 Task: In the Contact  Avery.Robinson@revlon.com, Create email and send with subject: 'We're Thrilled to Welcome You ', and with mail content 'Good Evening._x000D_
Elevate your business to new heights. Our innovative solution is tailored to meet the unique needs of your industry, delivering exceptional results._x000D_
Thanks & Regards', attach the document: Terms_and_conditions.doc and insert image: visitingcard.jpg. Below Thanks & Regards, write Flickr and insert the URL: 'www.flickr.com'. Mark checkbox to create task to follow up : Tomorrow. Logged in from softage.1@softage.net
Action: Mouse moved to (92, 68)
Screenshot: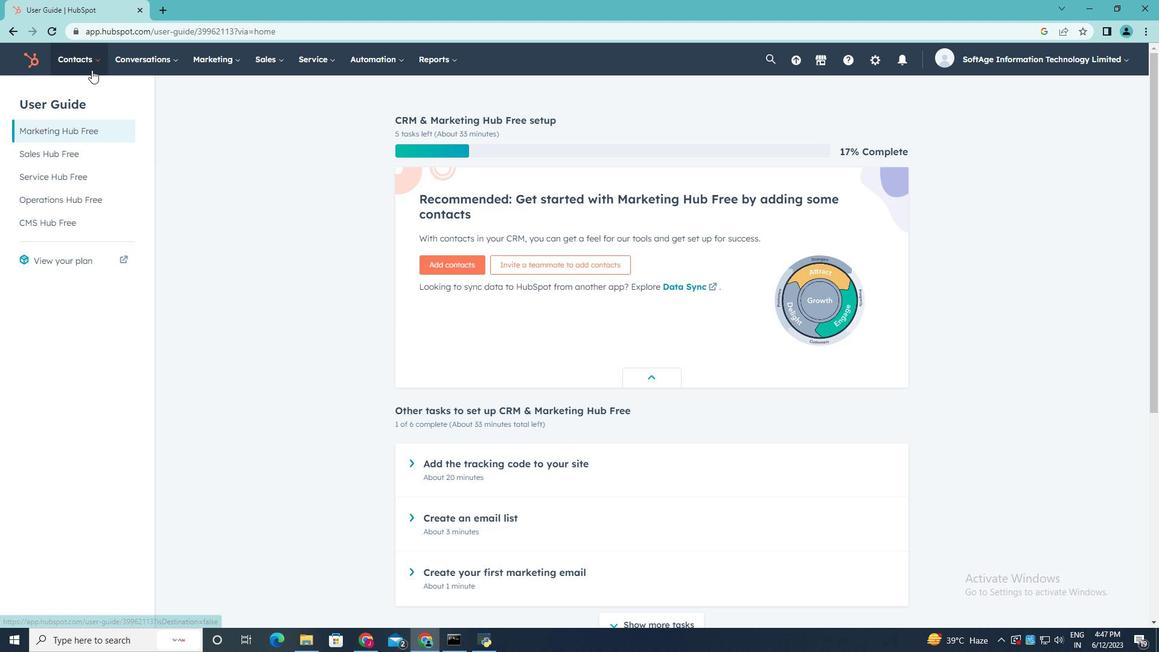 
Action: Mouse pressed left at (92, 68)
Screenshot: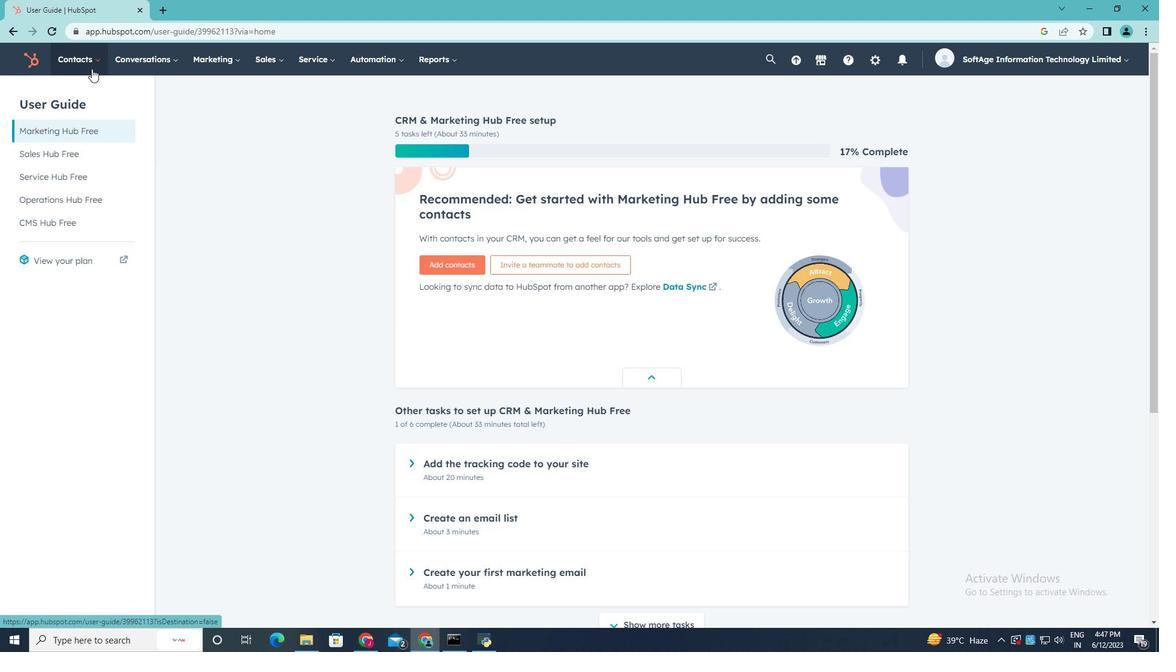 
Action: Mouse moved to (97, 90)
Screenshot: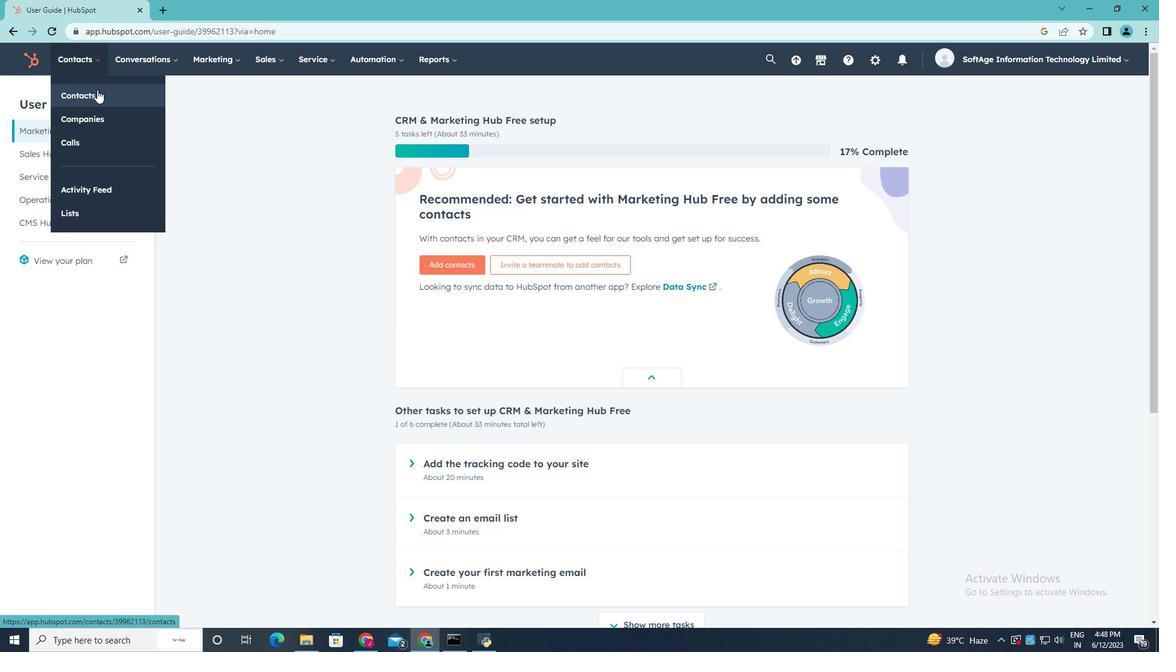 
Action: Mouse pressed left at (97, 90)
Screenshot: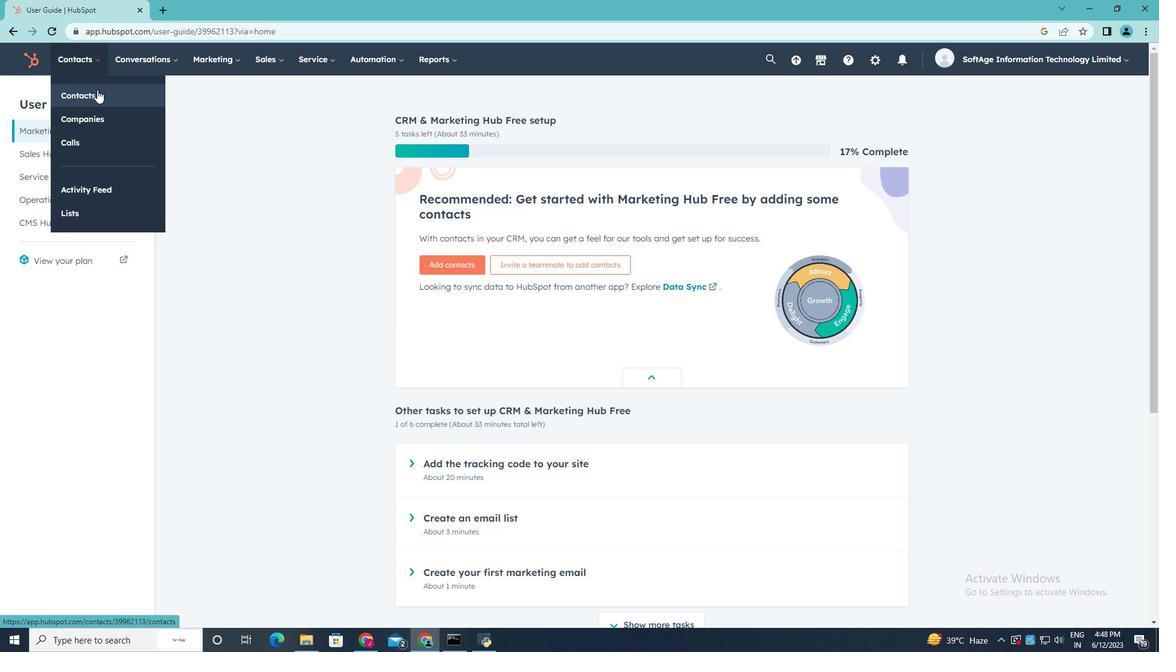 
Action: Mouse moved to (96, 196)
Screenshot: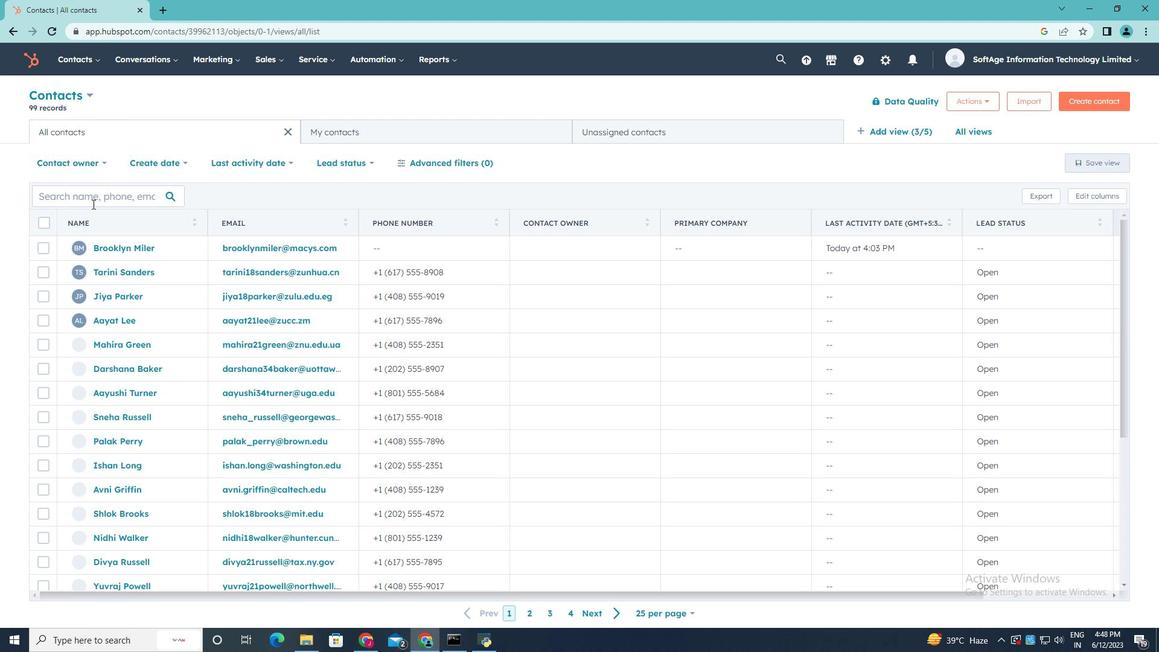 
Action: Mouse pressed left at (96, 196)
Screenshot: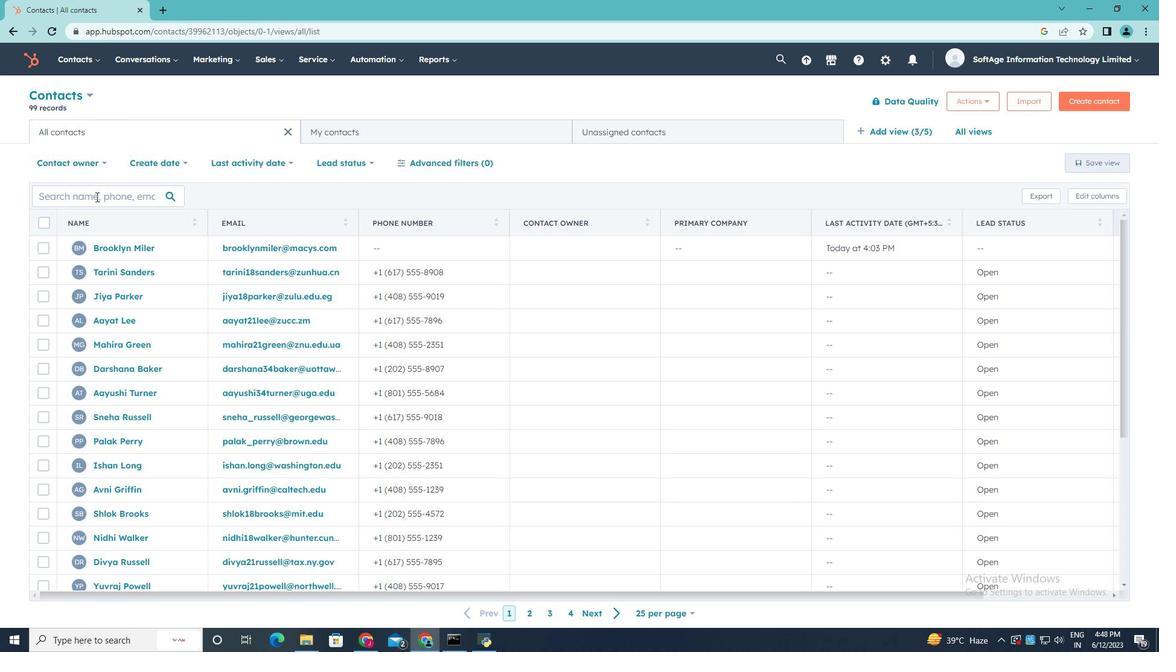 
Action: Key pressed <Key.shift>Avery.<Key.shift>Robinsoi<Key.backspace><Key.backspace>on<Key.shift>@revlon.com
Screenshot: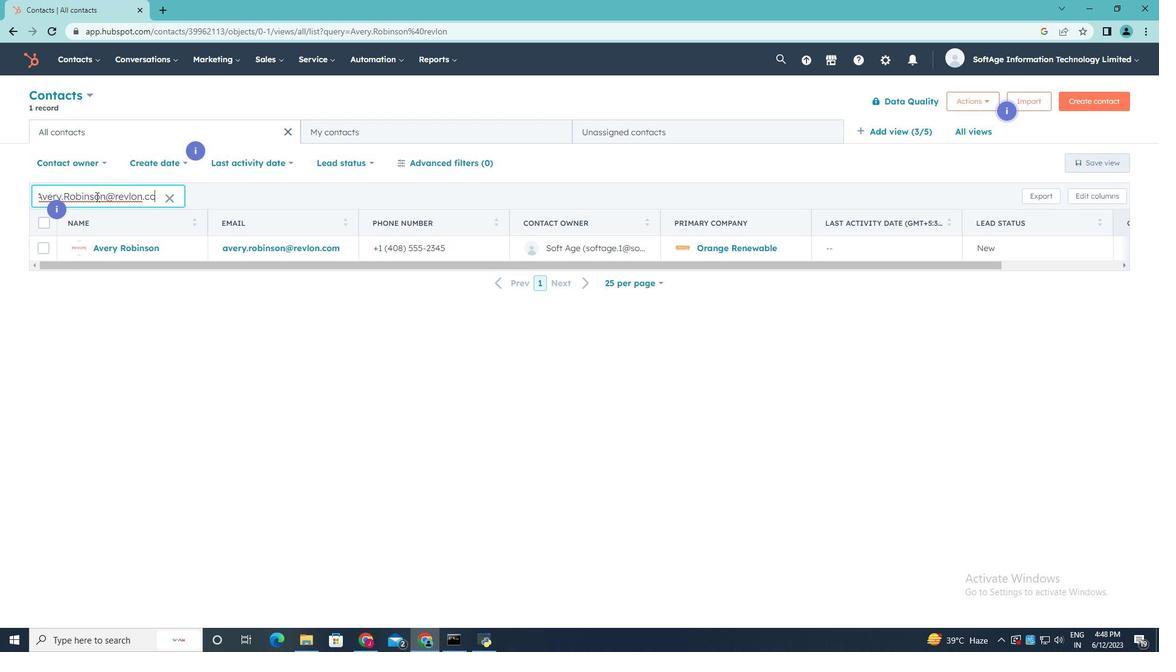 
Action: Mouse moved to (102, 251)
Screenshot: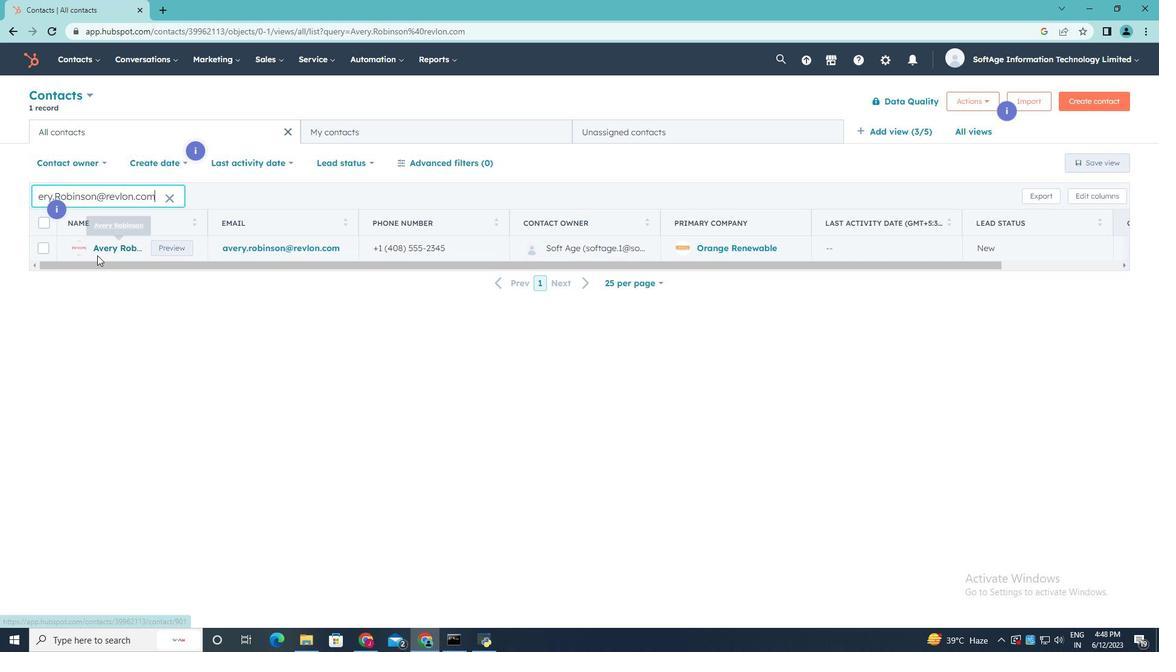 
Action: Mouse pressed left at (102, 251)
Screenshot: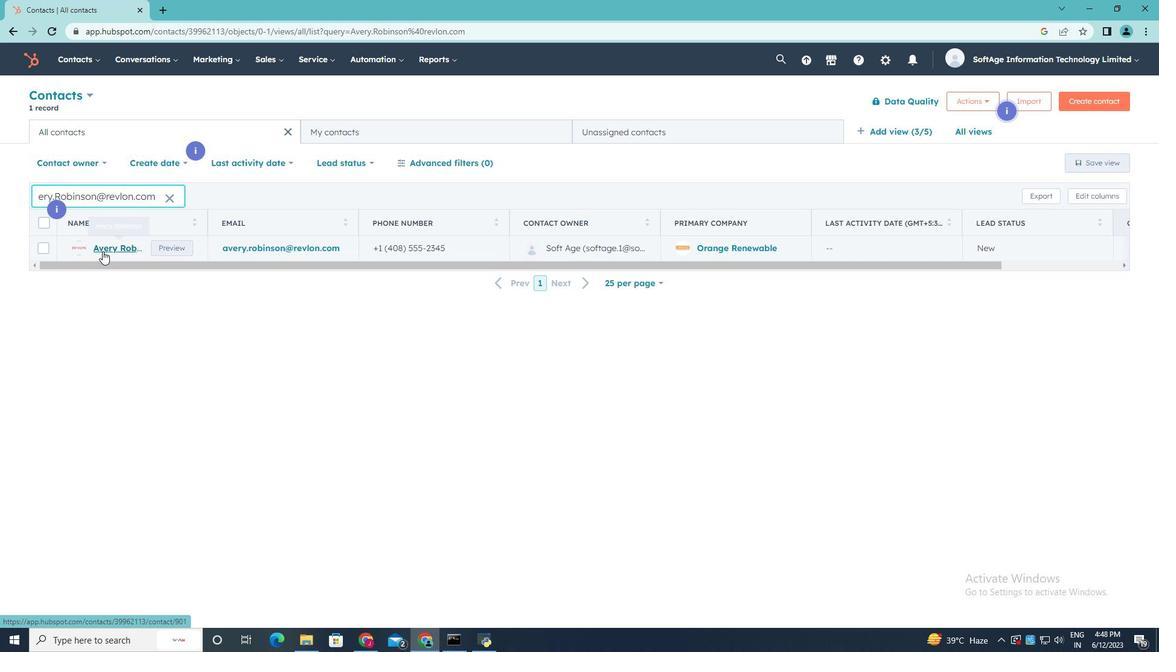 
Action: Mouse moved to (75, 203)
Screenshot: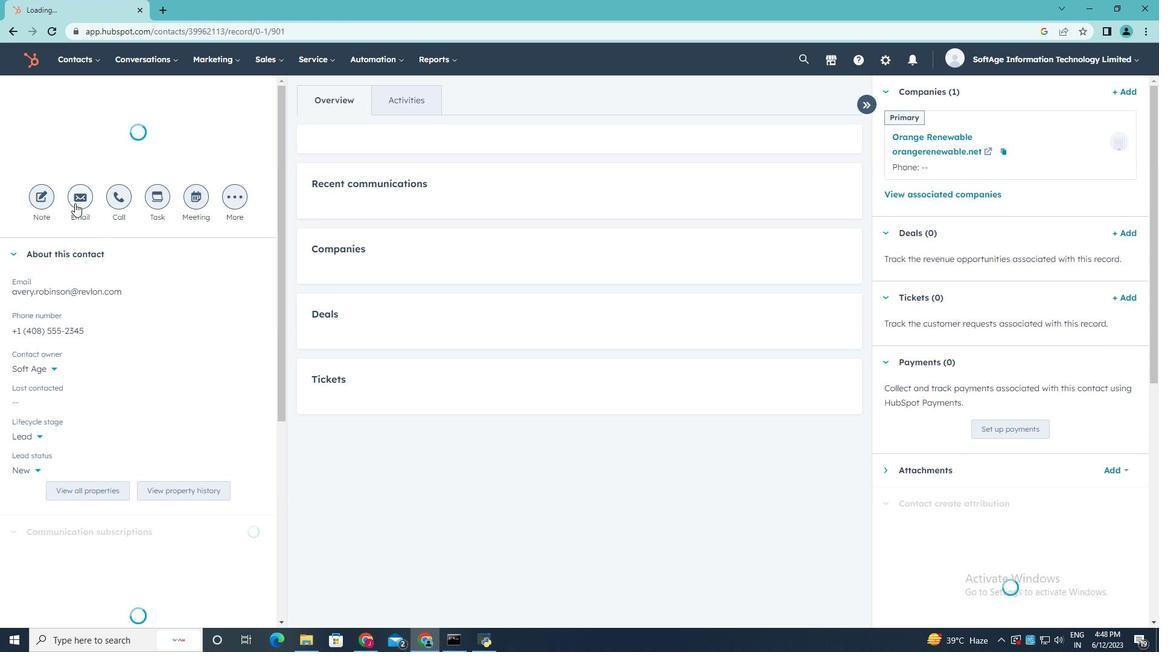 
Action: Mouse pressed left at (75, 203)
Screenshot: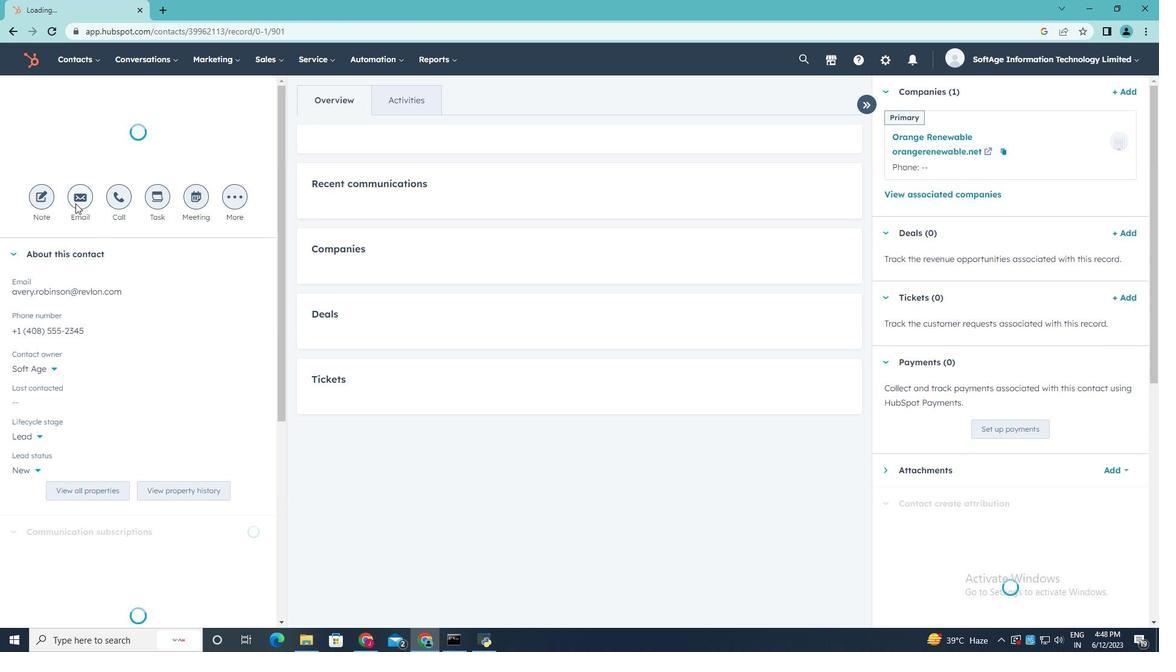 
Action: Key pressed <Key.shift><Key.shift><Key.shift><Key.shift><Key.shift><Key.shift><Key.shift><Key.shift><Key.shift><Key.shift><Key.shift><Key.shift><Key.shift><Key.shift><Key.shift><Key.shift><Key.shift><Key.shift><Key.shift><Key.shift><Key.shift><Key.shift><Key.shift><Key.shift><Key.shift><Key.shift><Key.shift><Key.shift><Key.shift><Key.shift><Key.shift><Key.shift><Key.shift><Key.shift><Key.shift><Key.shift><Key.shift>We're<Key.space><Key.shift>Thrilled<Key.space><Key.shift>to<Key.space><Key.shift>Welcome<Key.space><Key.shift>You
Screenshot: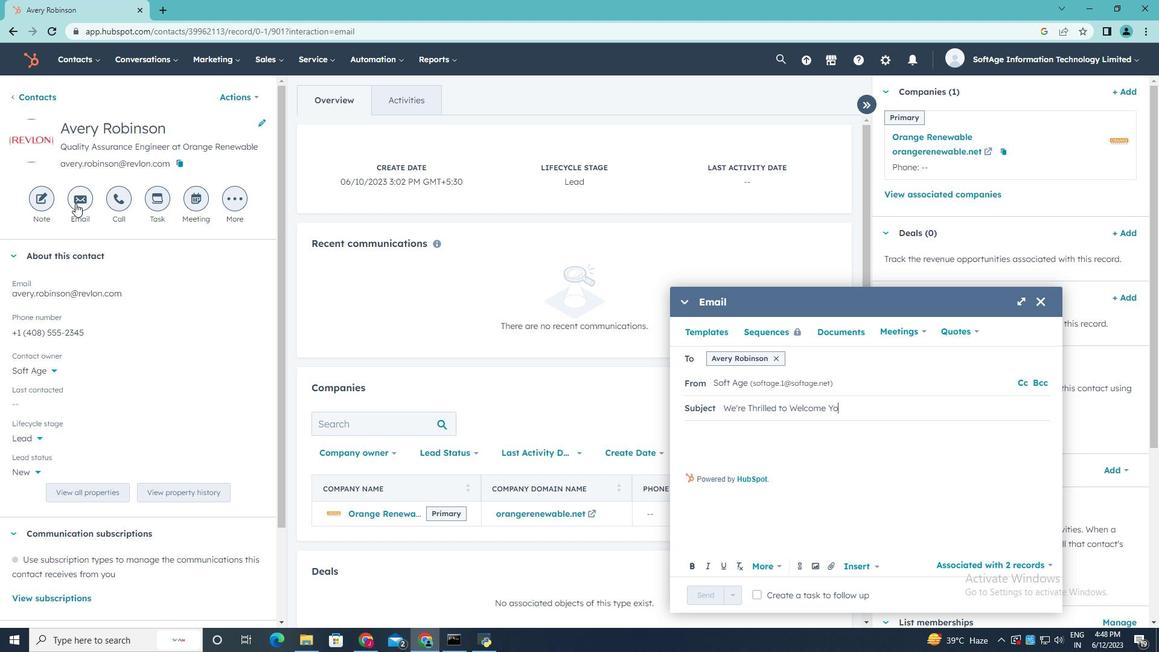 
Action: Mouse moved to (696, 431)
Screenshot: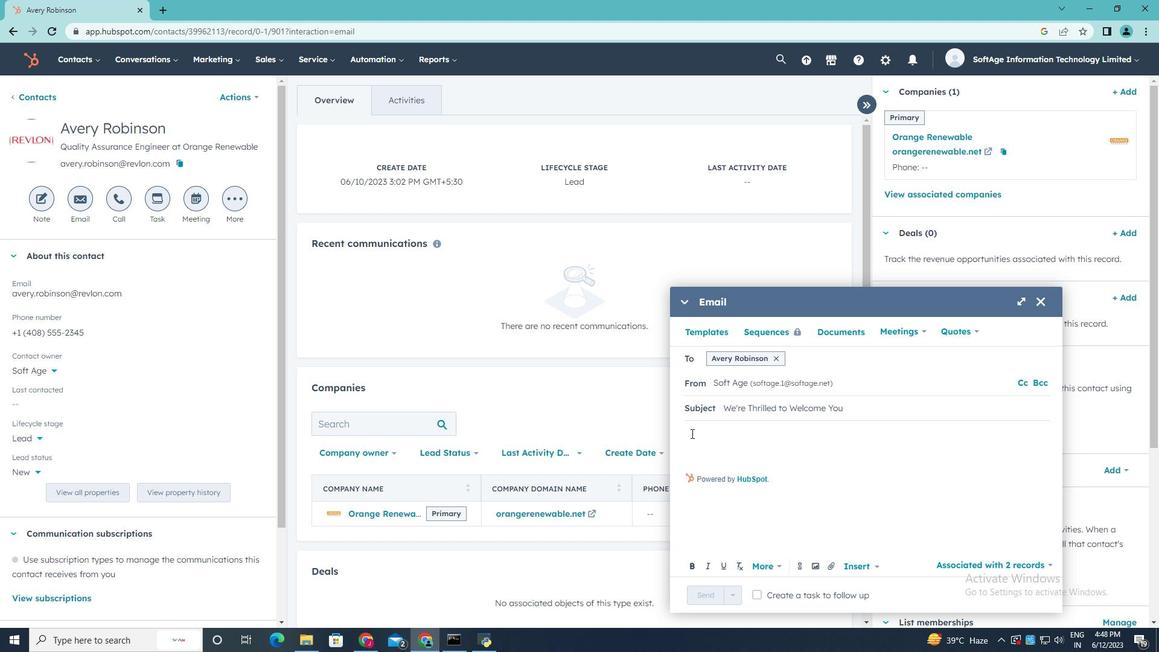 
Action: Mouse pressed left at (696, 431)
Screenshot: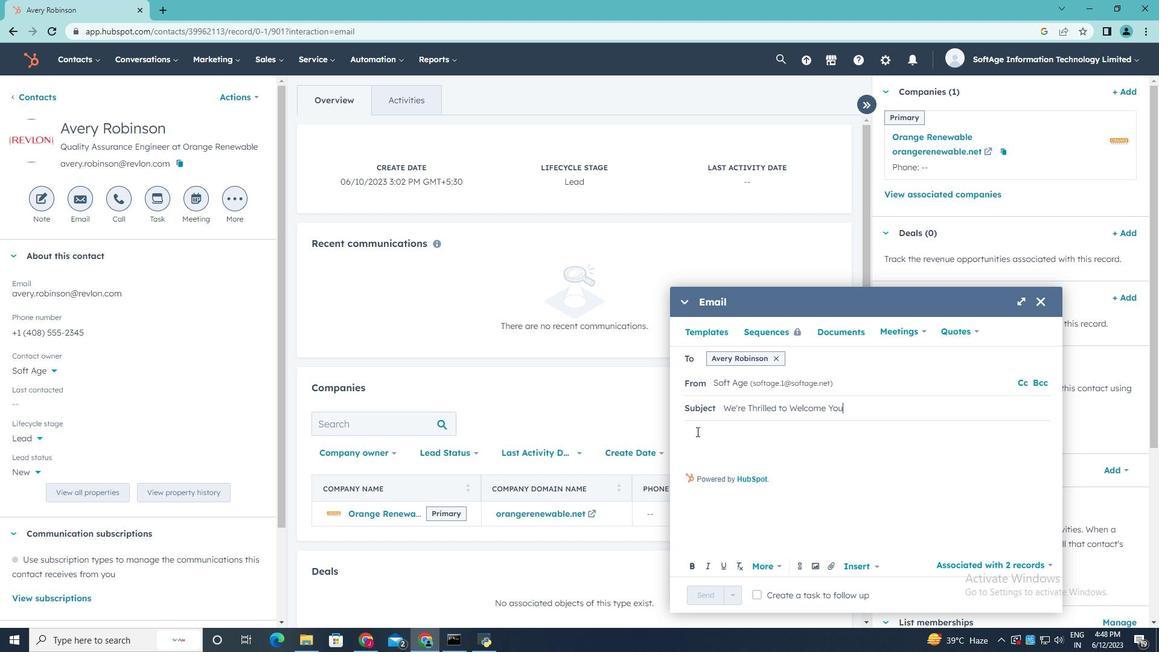 
Action: Mouse moved to (692, 435)
Screenshot: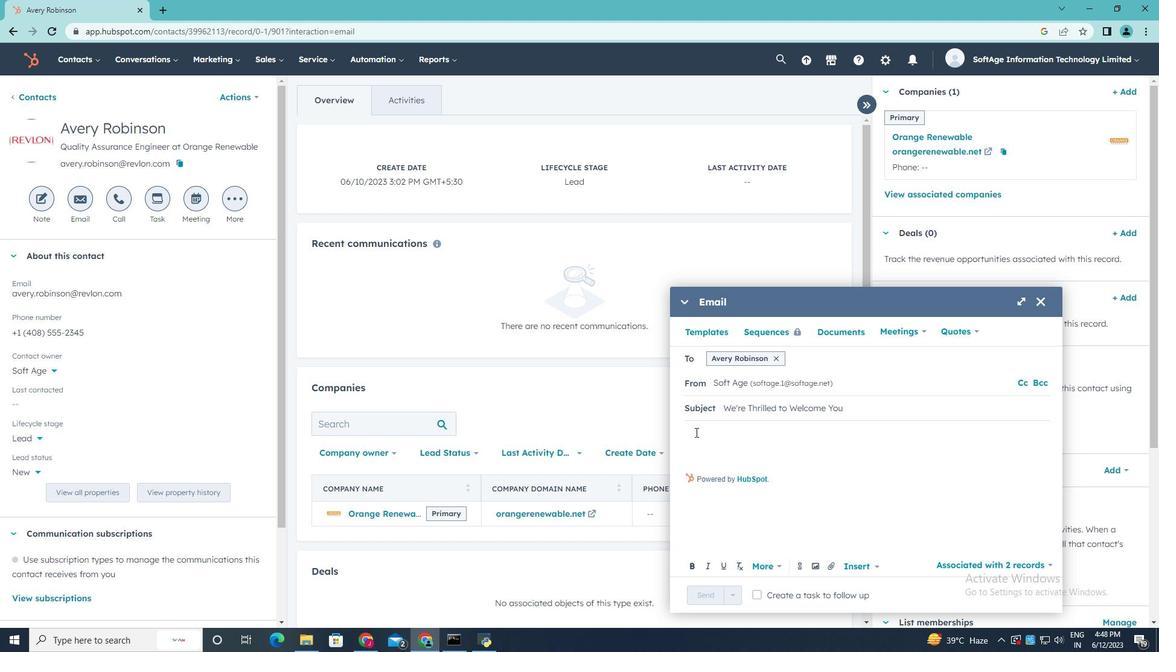 
Action: Key pressed <Key.shift>F<Key.backspace>Good<Key.space><Key.shift>Evening,<Key.backspace>.
Screenshot: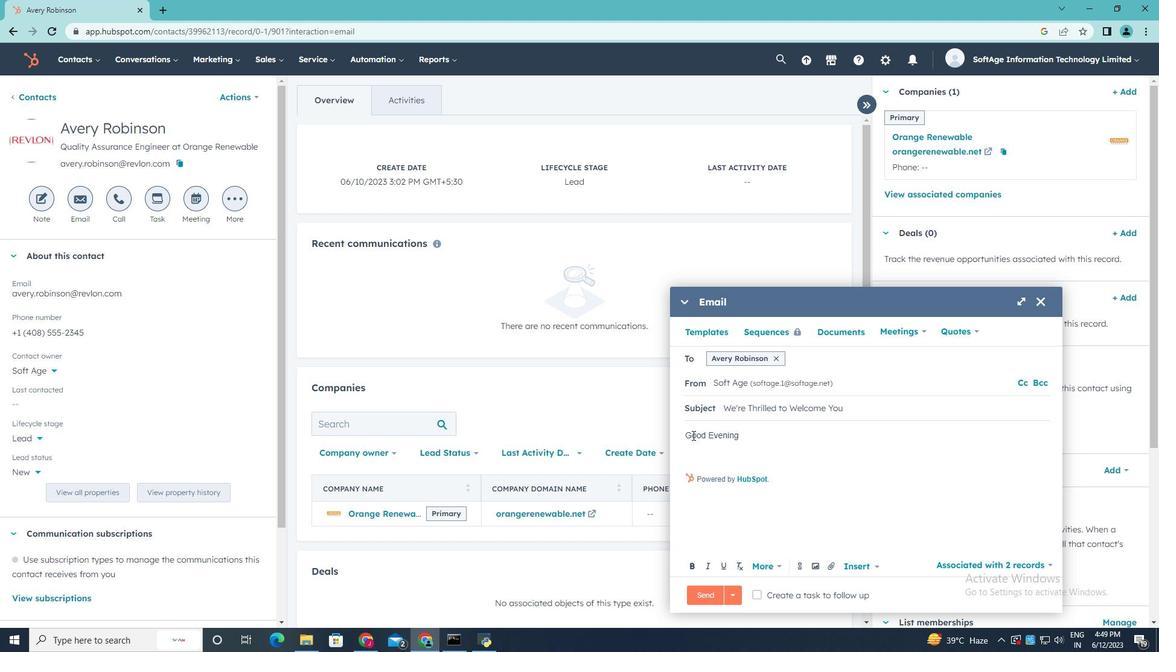 
Action: Mouse moved to (690, 451)
Screenshot: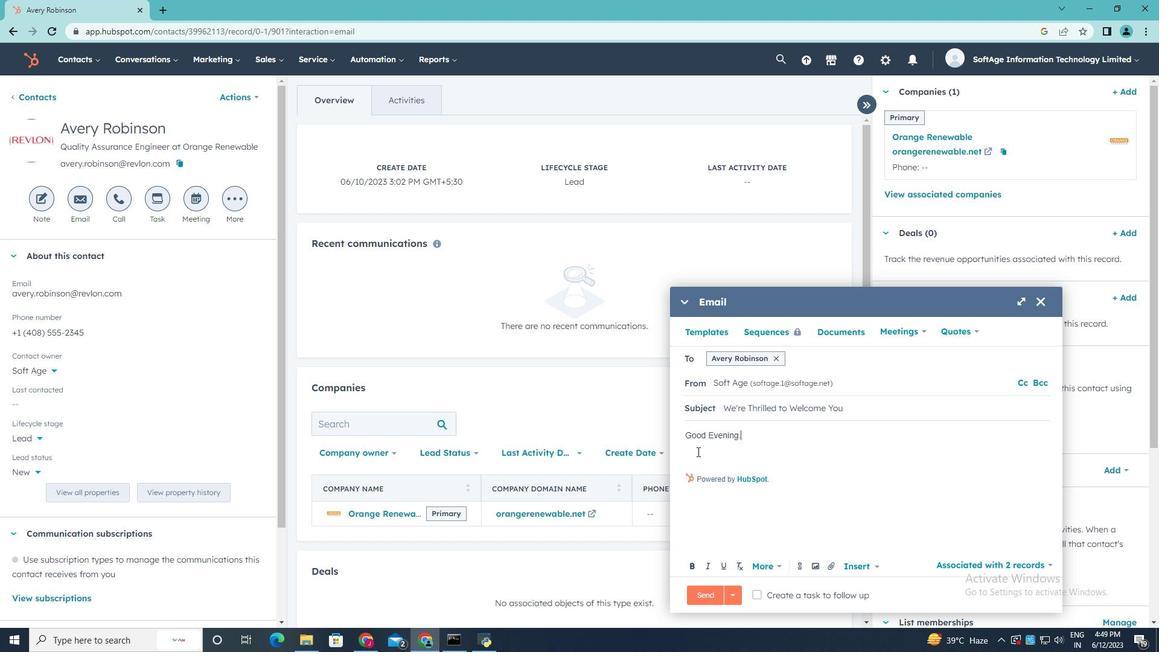 
Action: Mouse pressed left at (690, 451)
Screenshot: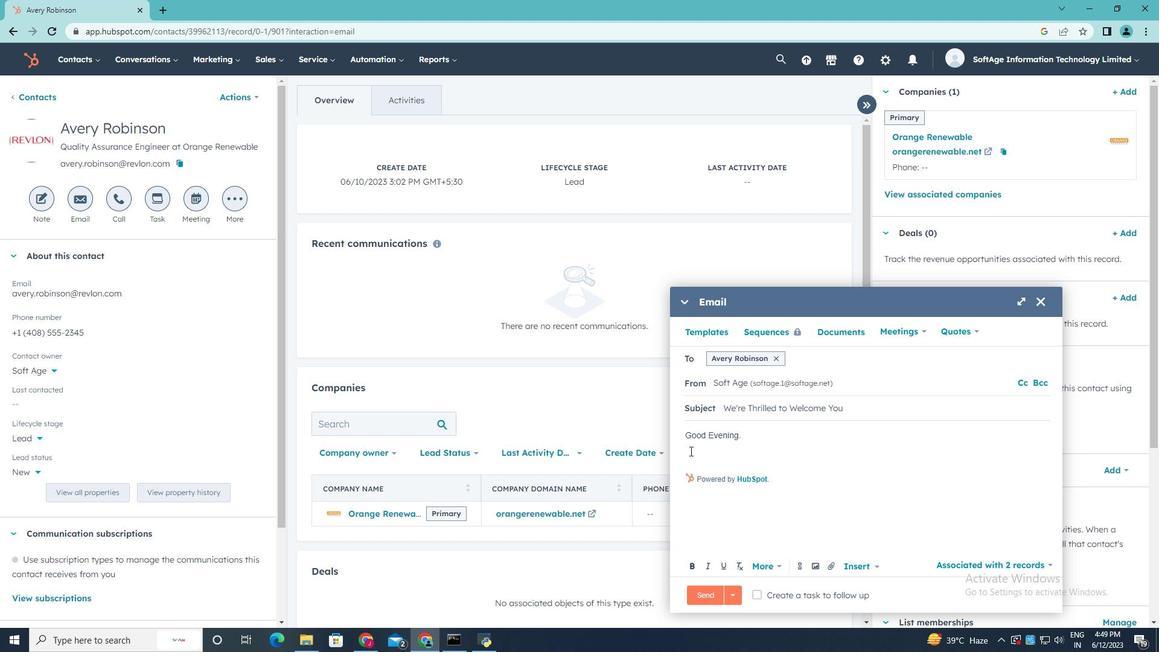 
Action: Key pressed <Key.shift>Elevate<Key.space>your<Key.space>busim<Key.backspace>ness<Key.space>to<Key.space>new<Key.space>heights.<Key.space><Key.shift>Our<Key.space>innovatib<Key.backspace>ve<Key.space>solution<Key.space>is<Key.space><Key.shift>tailored<Key.space>tpo<Key.backspace><Key.backspace>o<Key.space>n<Key.backspace>meet<Key.space>the<Key.space>unique<Key.space>needs<Key.space>of<Key.space>your<Key.space>induxtry<Key.backspace><Key.backspace><Key.backspace><Key.backspace>stry,<Key.space>dele<Key.backspace>ivering<Key.space>ec<Key.backspace>xceptional<Key.space>results.<Key.enter><Key.enter><Key.shift><Key.shift>Thanks<Key.space><Key.shift>&<Key.space><Key.shift><Key.shift><Key.shift><Key.shift><Key.shift><Key.shift><Key.shift><Key.shift><Key.shift><Key.shift><Key.shift><Key.shift><Key.shift>Regards
Screenshot: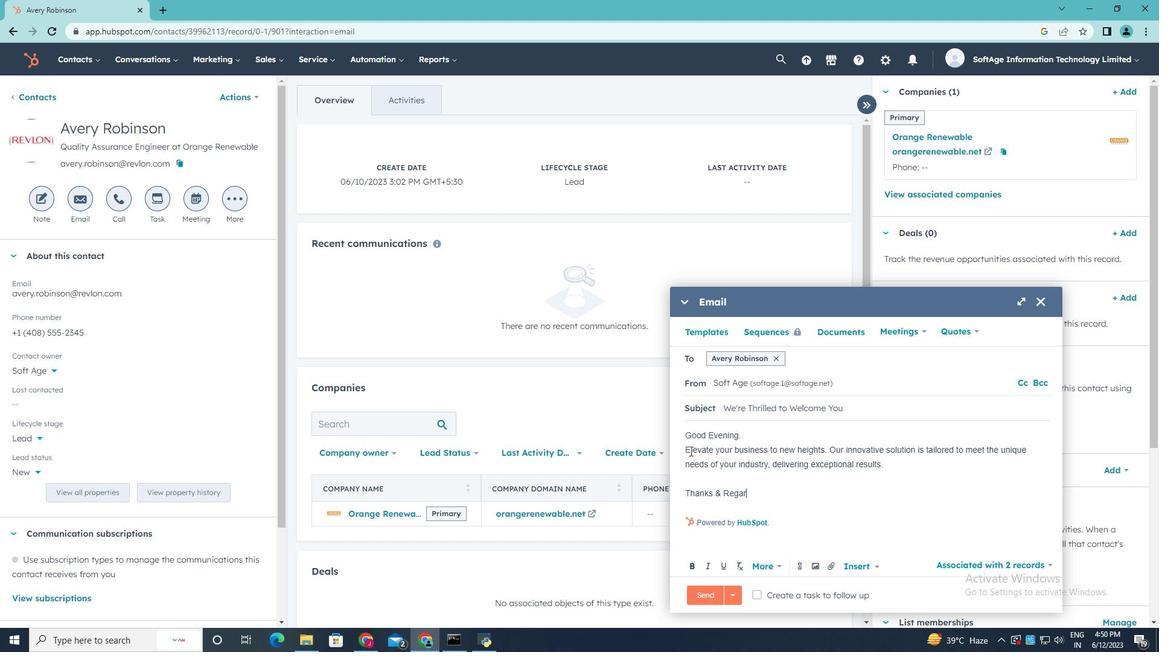 
Action: Mouse moved to (814, 474)
Screenshot: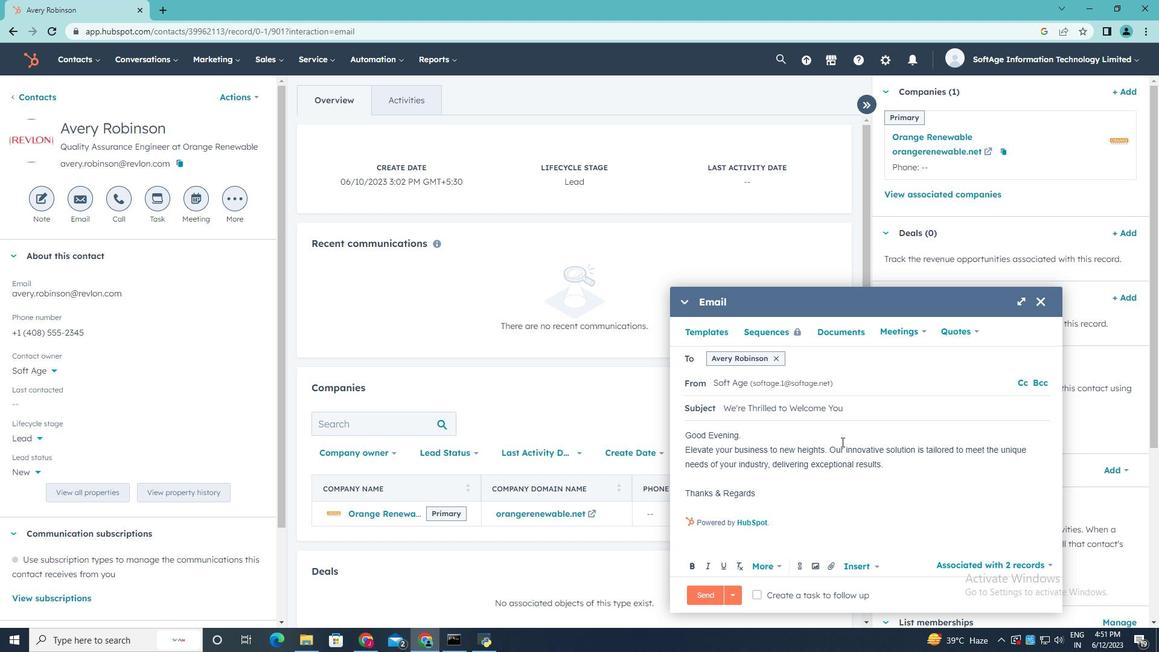 
Action: Key pressed ,
Screenshot: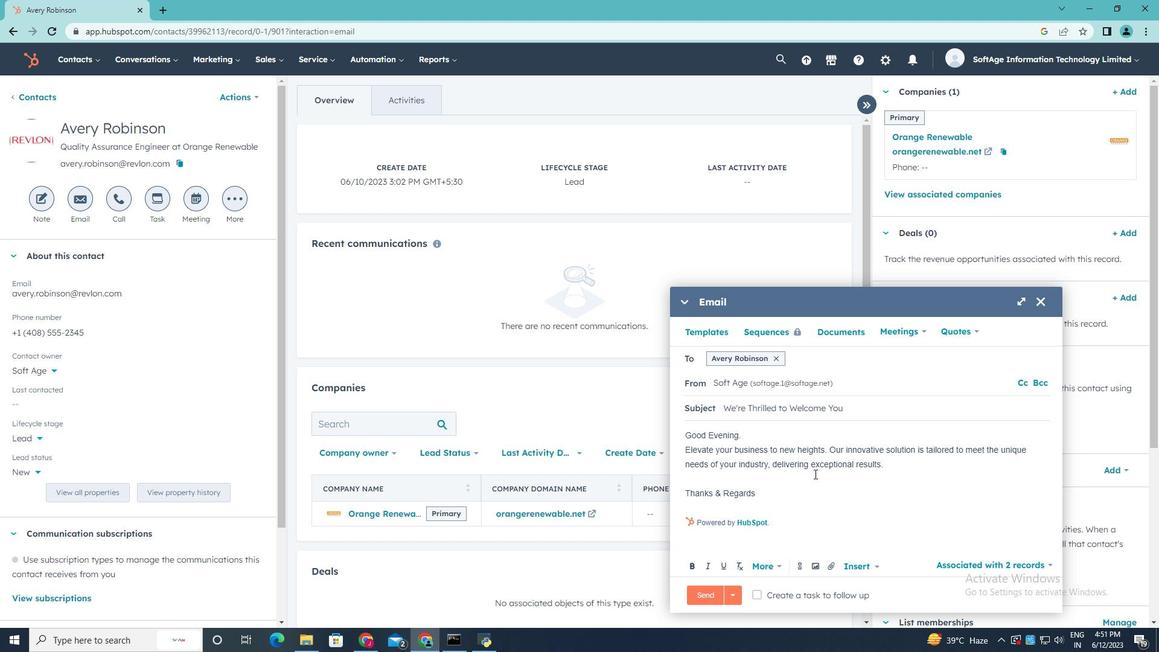 
Action: Mouse moved to (831, 565)
Screenshot: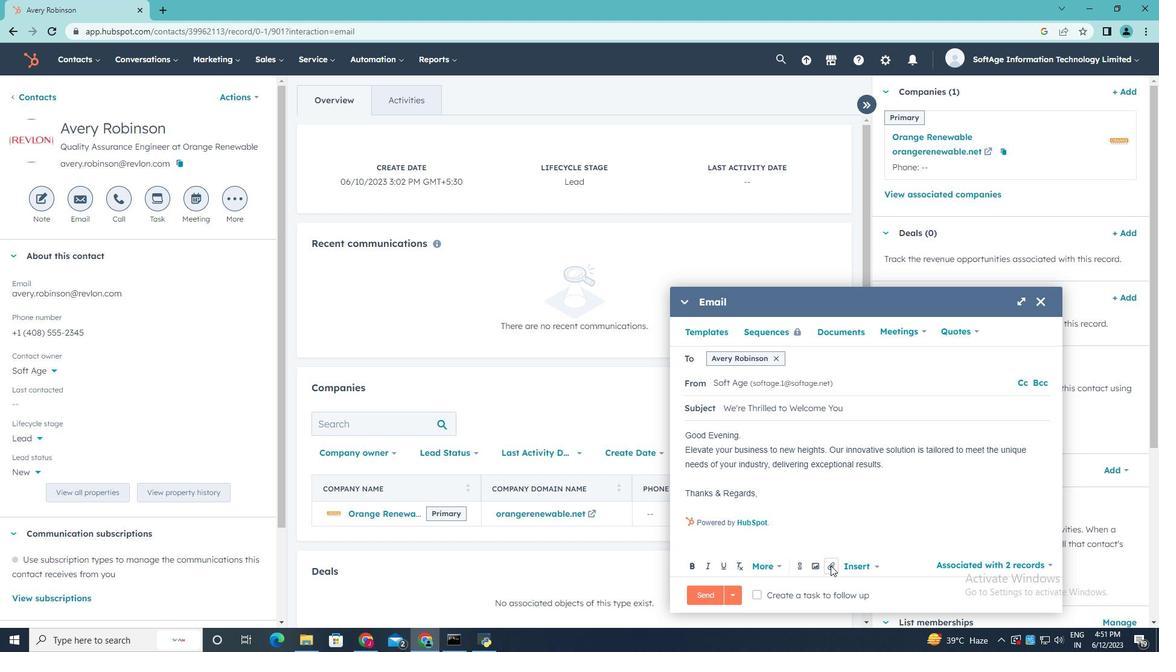 
Action: Mouse pressed left at (831, 565)
Screenshot: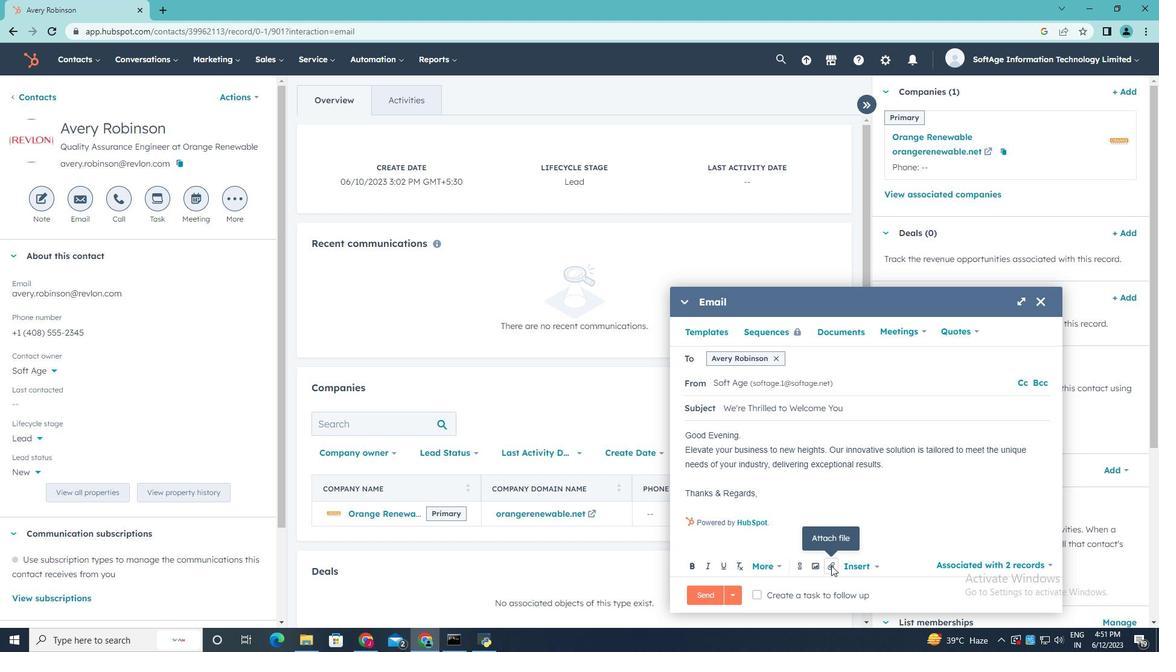 
Action: Mouse moved to (860, 533)
Screenshot: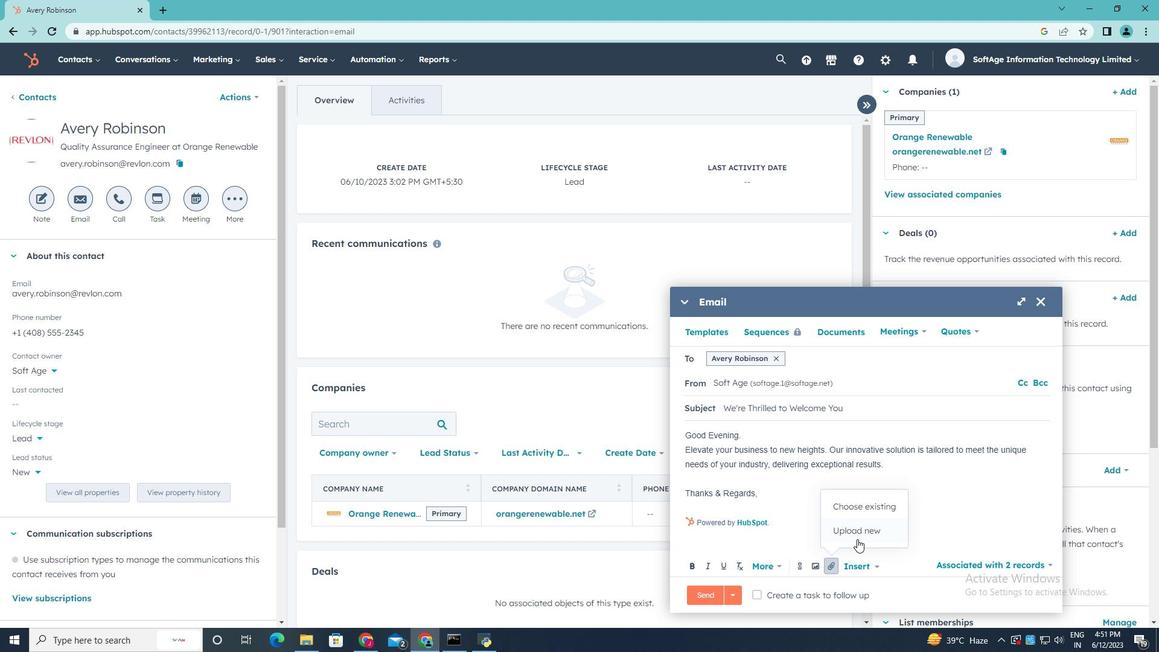 
Action: Mouse pressed left at (860, 533)
Screenshot: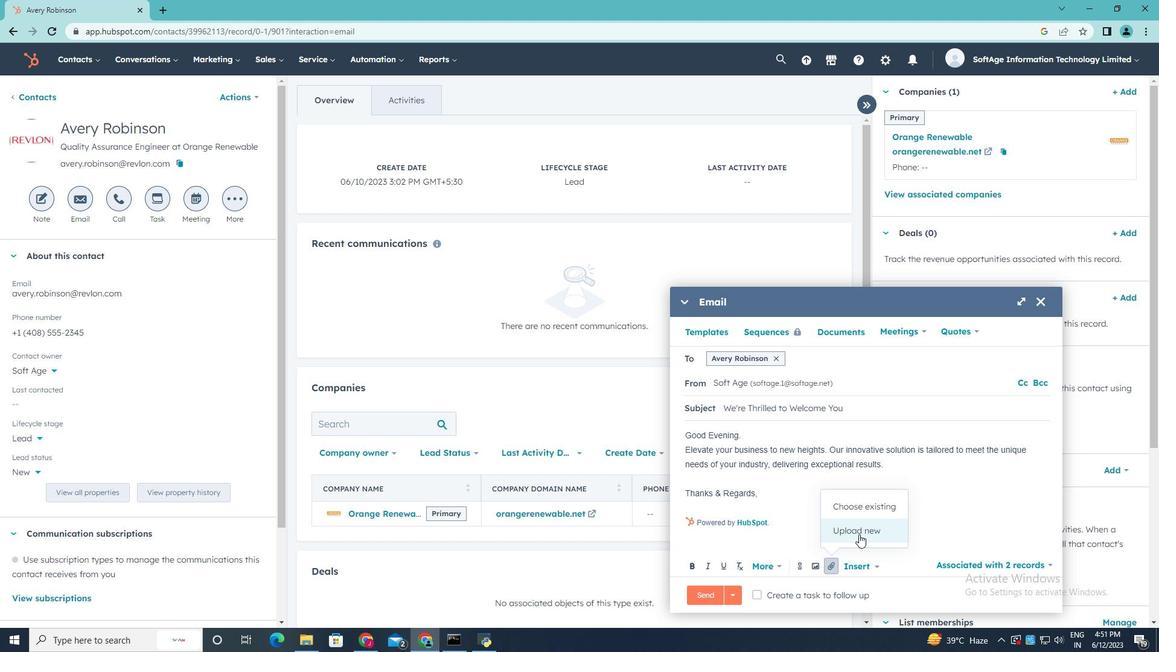 
Action: Mouse moved to (218, 123)
Screenshot: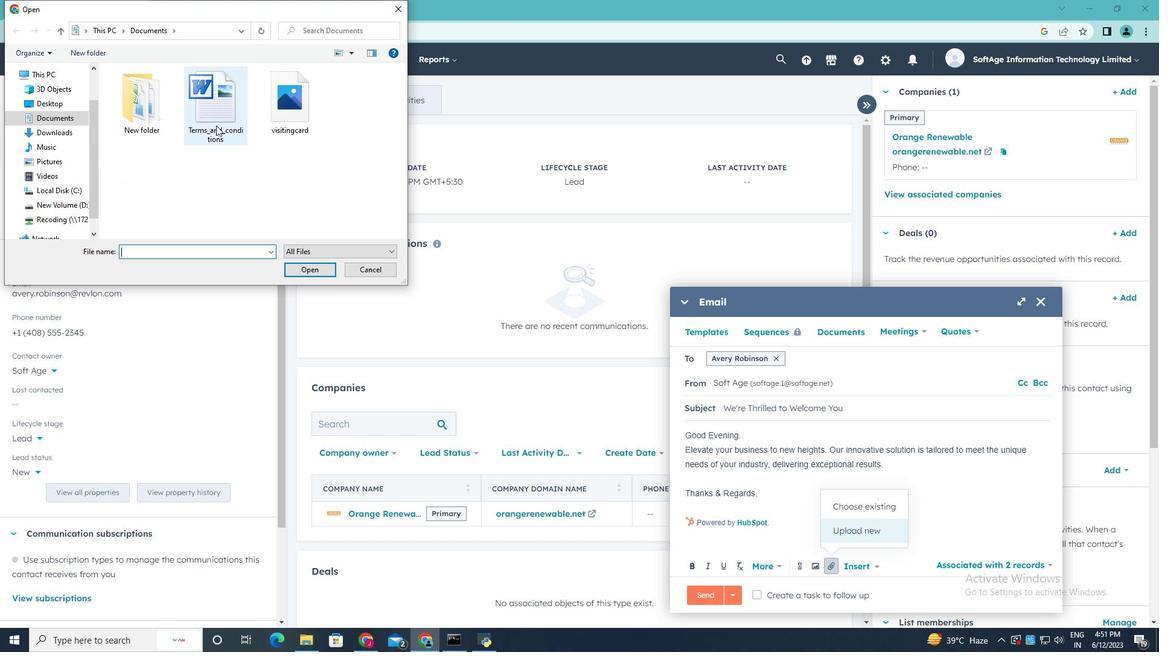 
Action: Mouse pressed left at (218, 123)
Screenshot: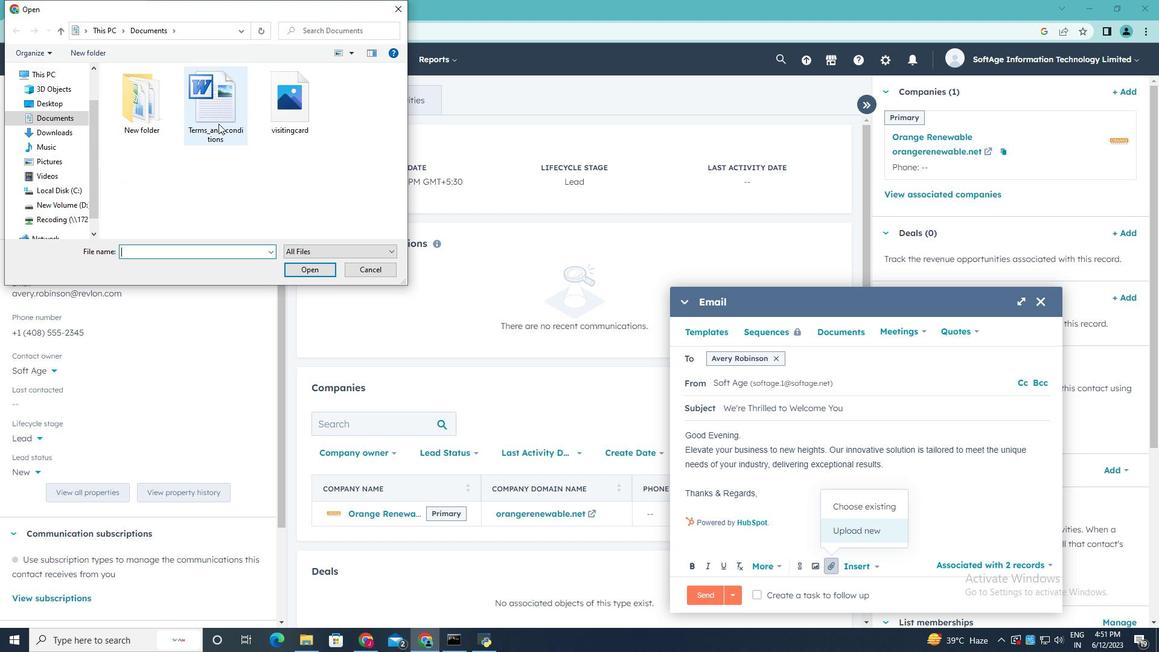 
Action: Mouse moved to (304, 269)
Screenshot: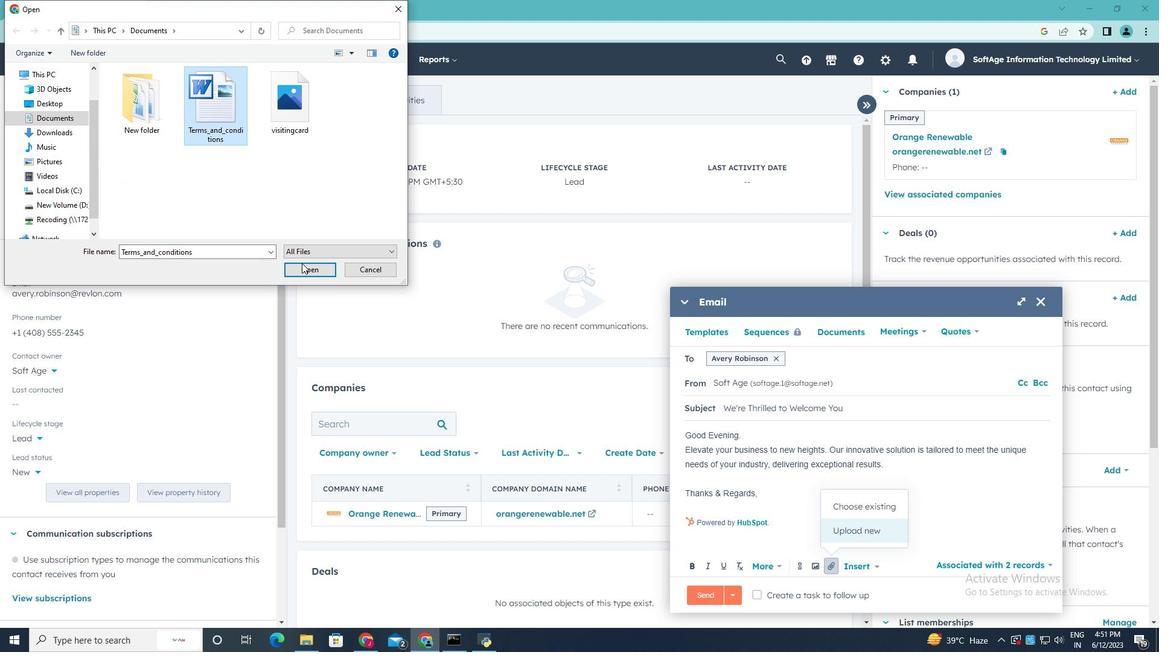 
Action: Mouse pressed left at (304, 269)
Screenshot: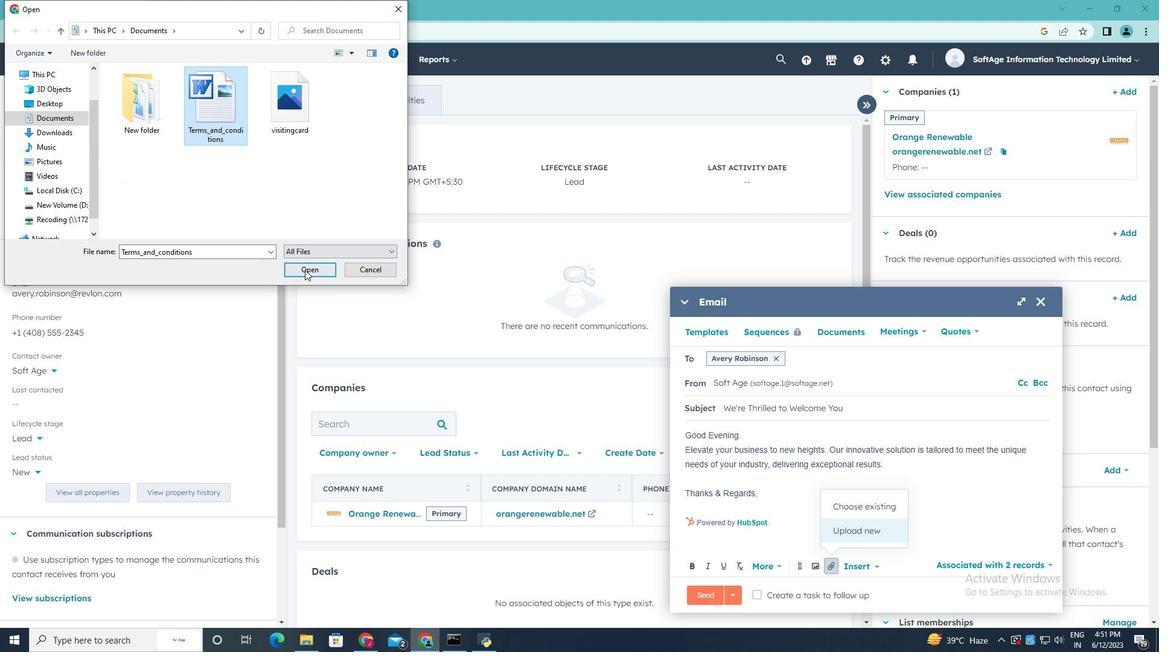 
Action: Mouse moved to (832, 535)
Screenshot: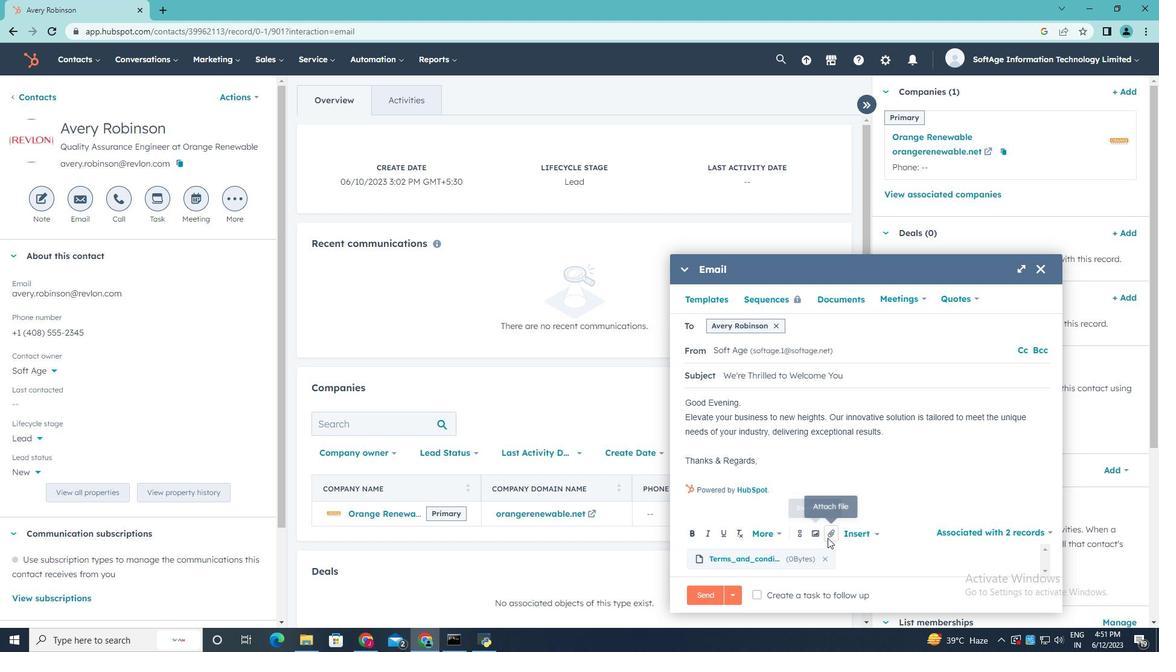 
Action: Mouse pressed left at (832, 535)
Screenshot: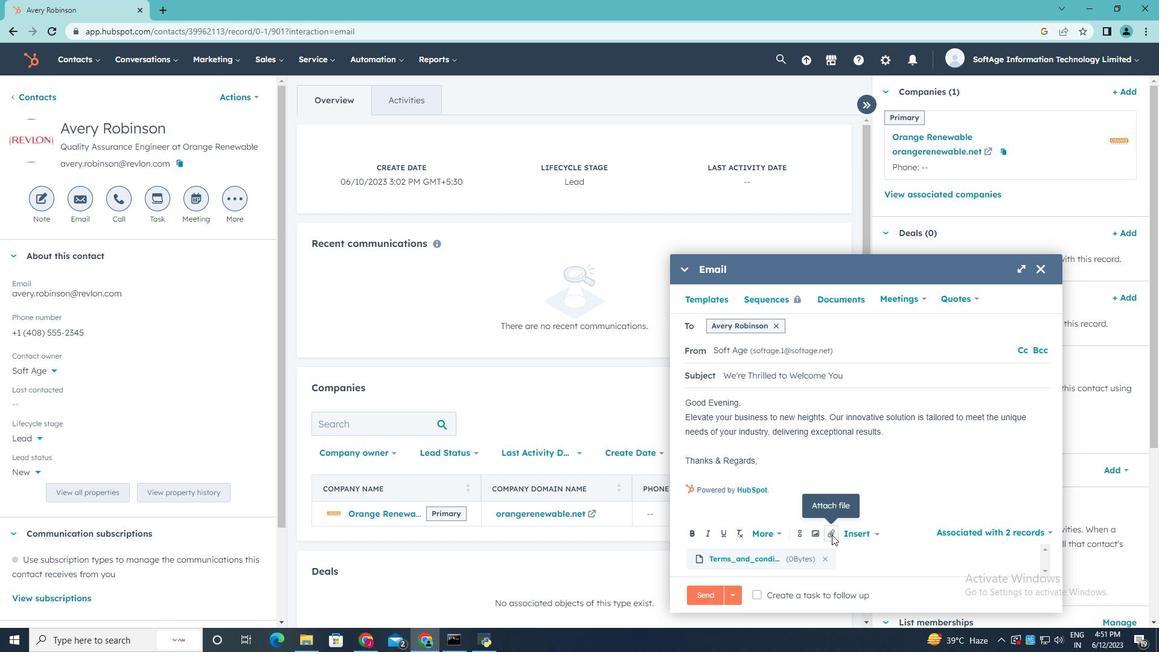 
Action: Mouse moved to (844, 504)
Screenshot: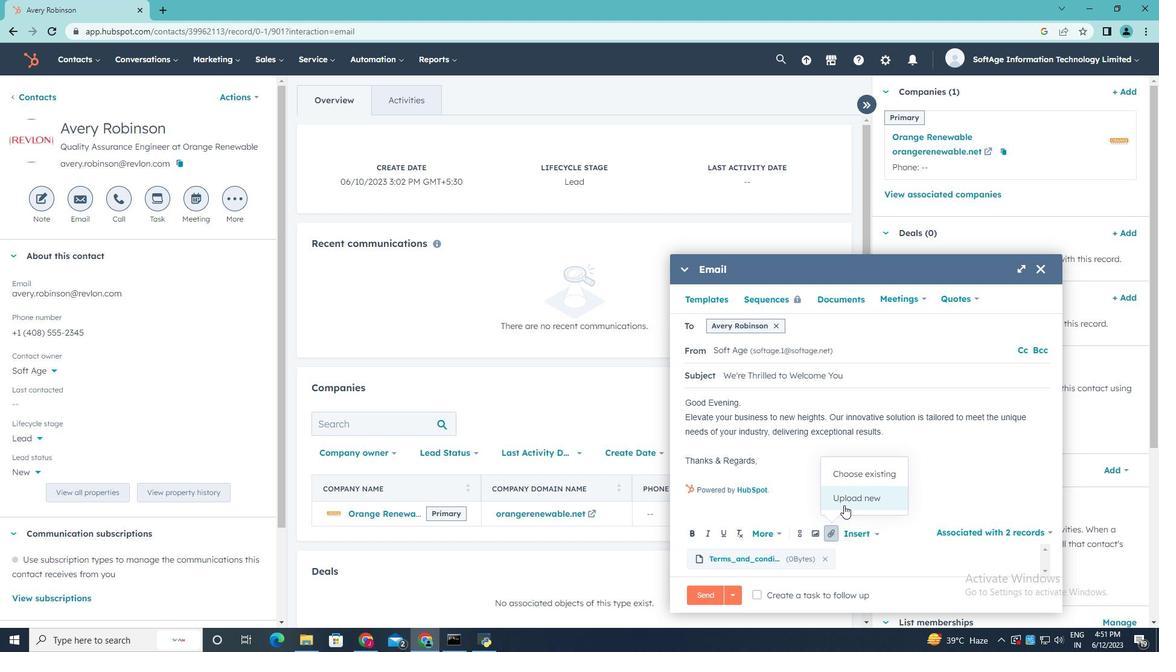
Action: Mouse pressed left at (844, 504)
Screenshot: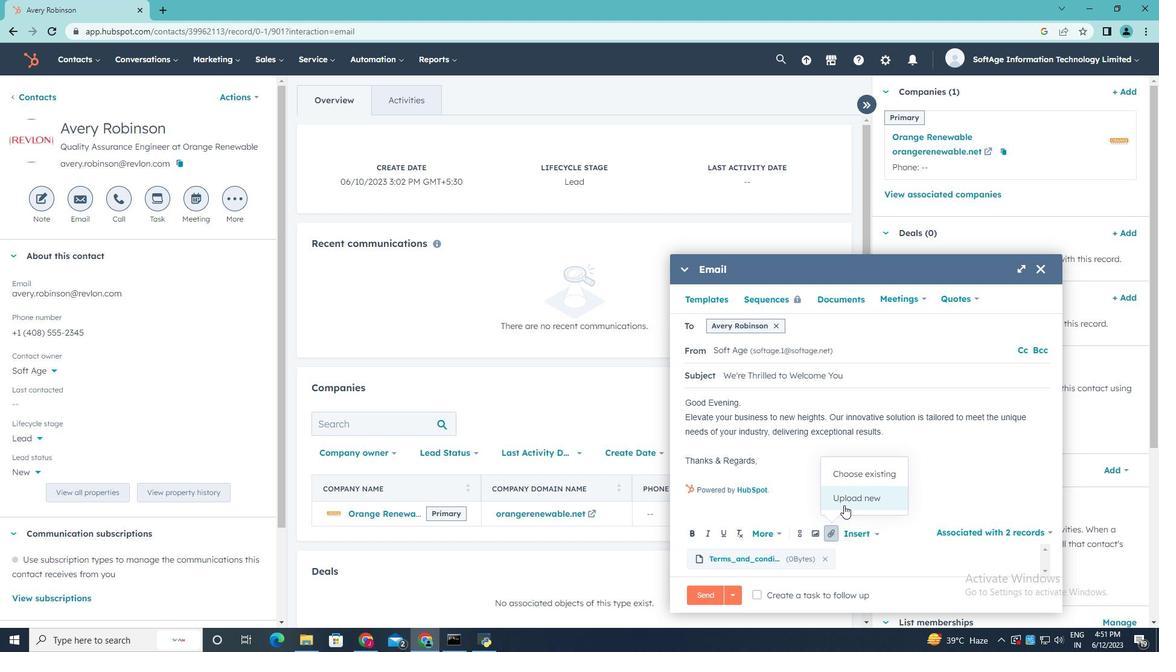 
Action: Mouse moved to (291, 112)
Screenshot: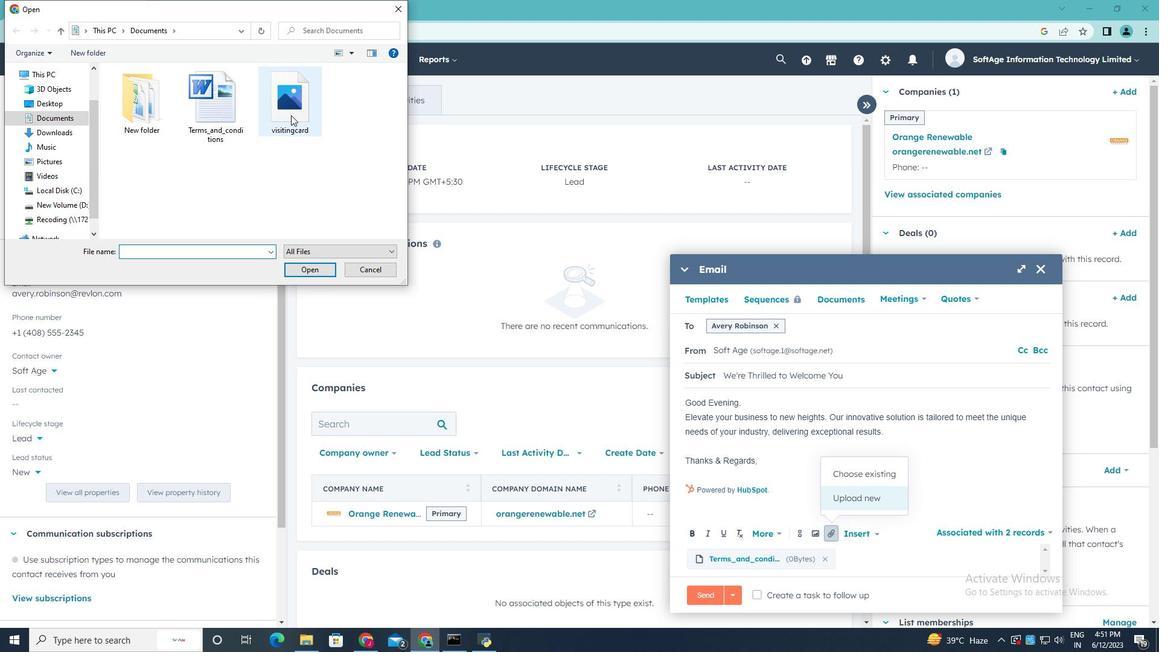 
Action: Mouse pressed left at (291, 112)
Screenshot: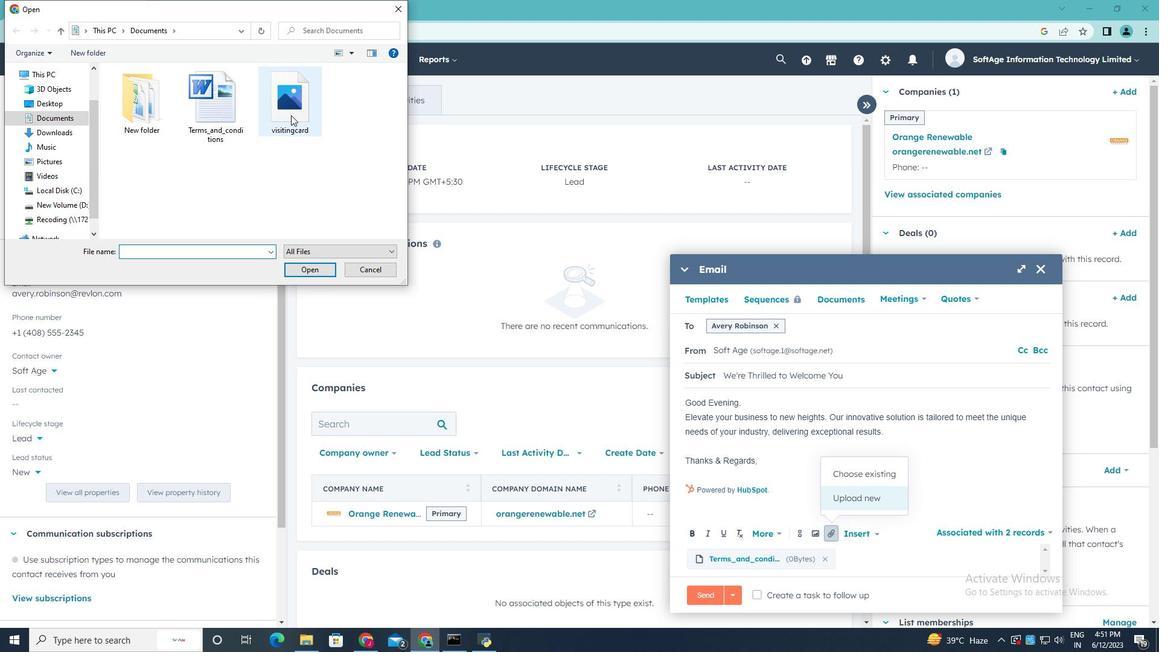 
Action: Mouse moved to (324, 269)
Screenshot: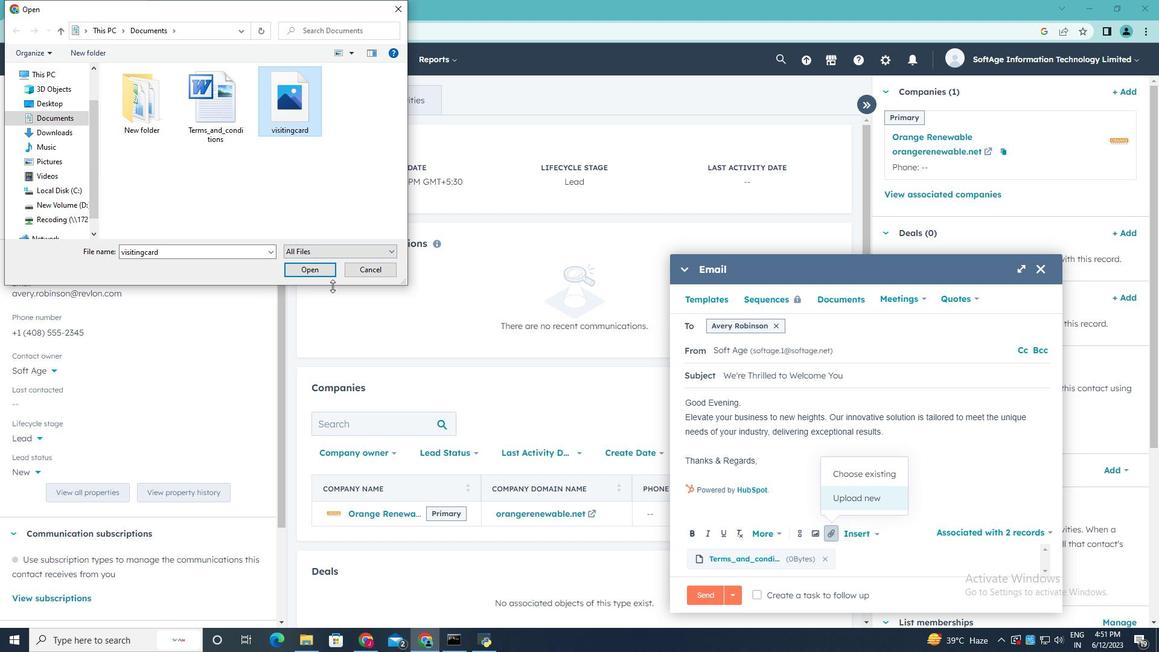 
Action: Mouse pressed left at (324, 269)
Screenshot: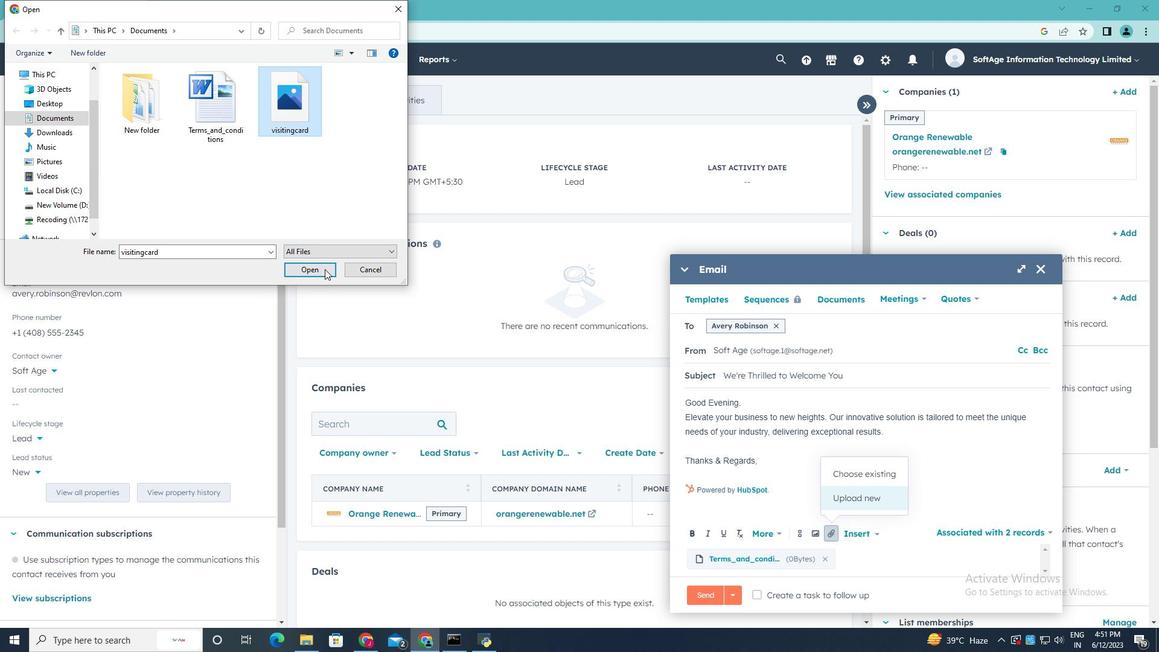 
Action: Mouse moved to (758, 459)
Screenshot: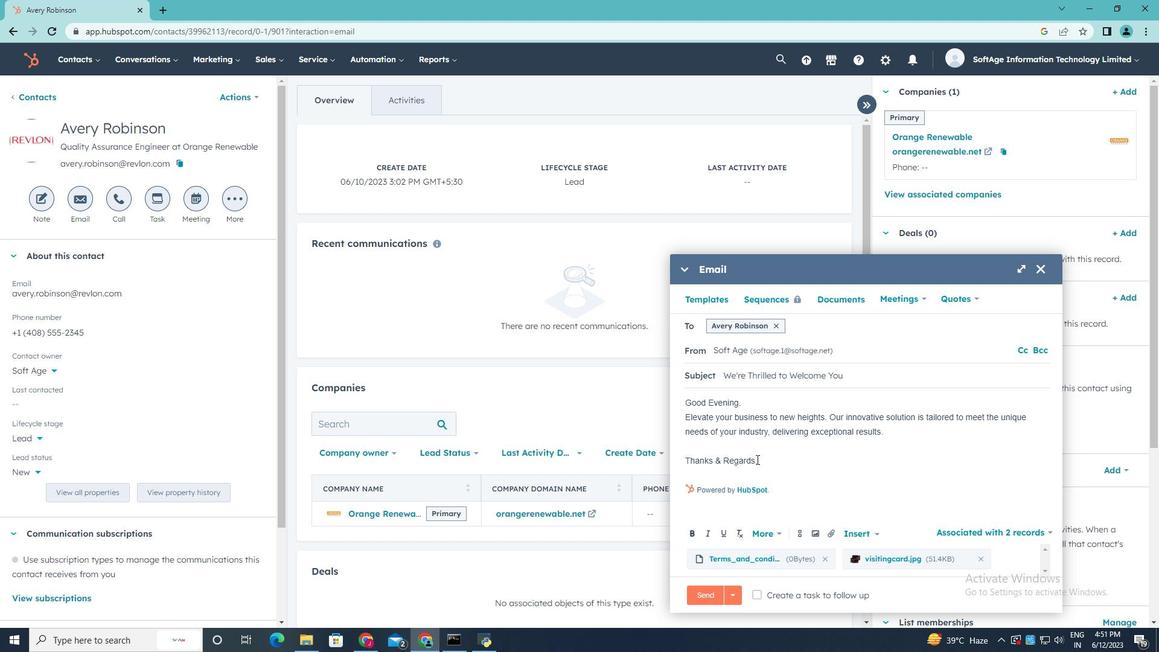 
Action: Mouse pressed left at (758, 459)
Screenshot: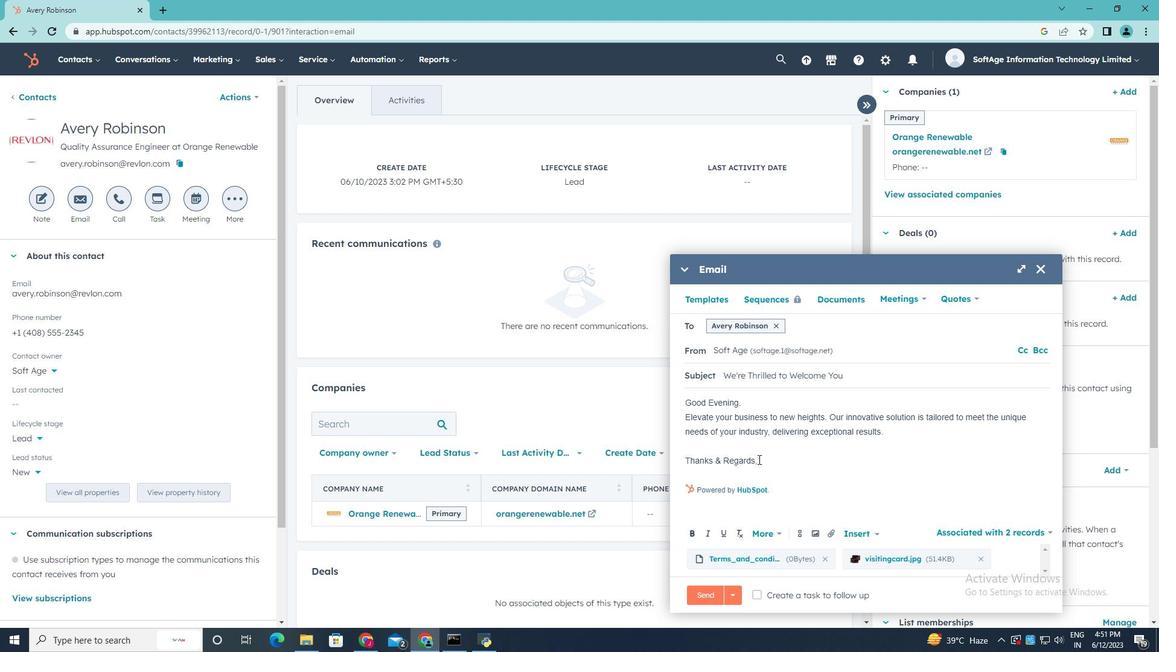 
Action: Mouse moved to (760, 458)
Screenshot: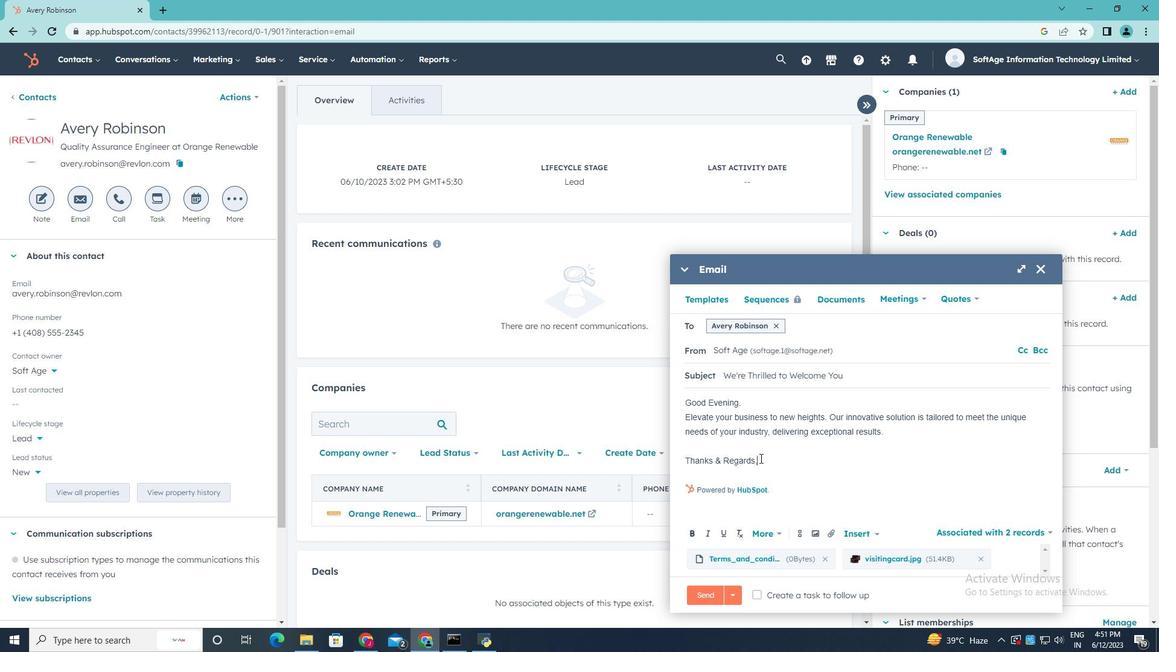 
Action: Key pressed <Key.enter>
Screenshot: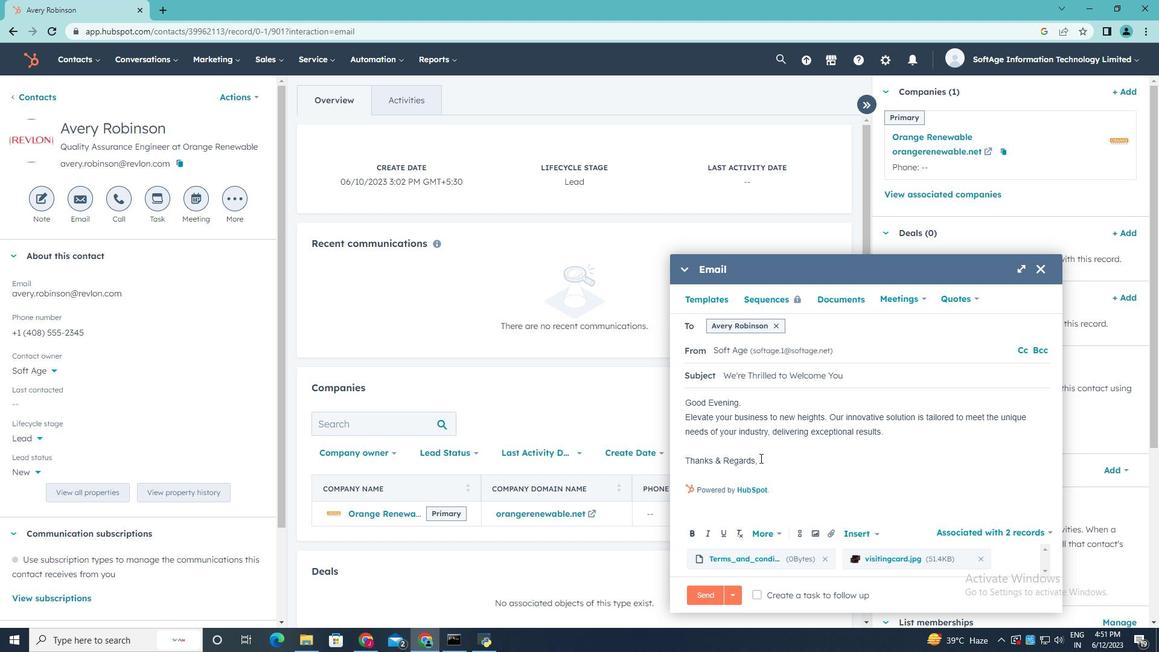 
Action: Mouse moved to (801, 531)
Screenshot: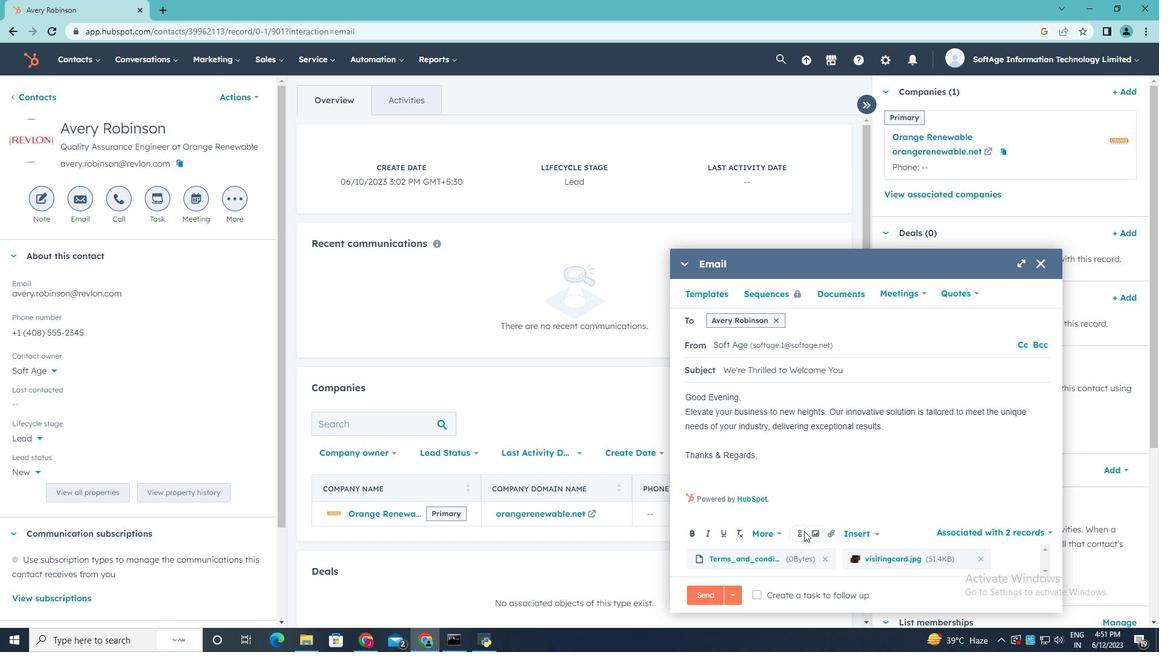 
Action: Mouse pressed left at (801, 531)
Screenshot: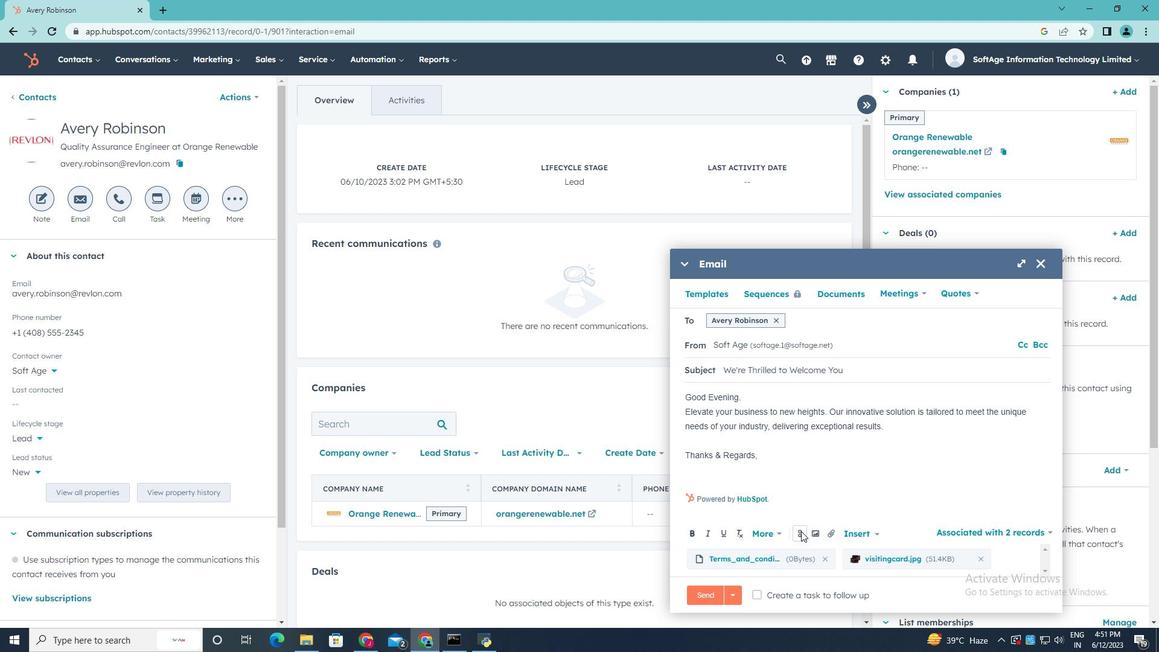 
Action: Mouse moved to (828, 400)
Screenshot: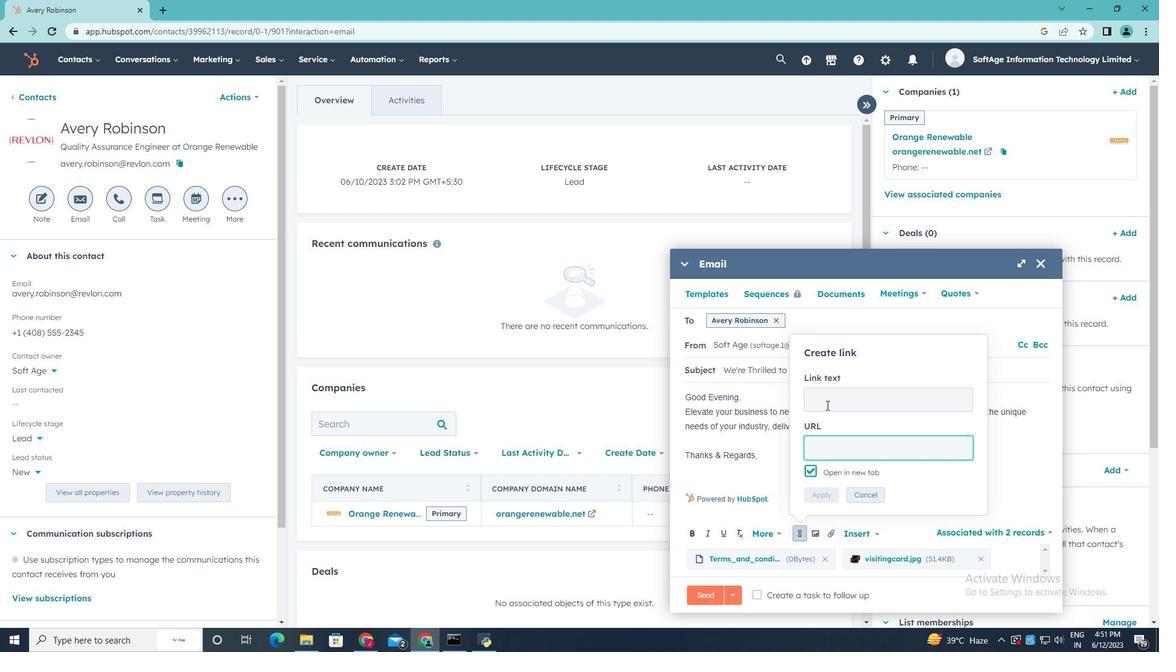 
Action: Mouse pressed left at (828, 400)
Screenshot: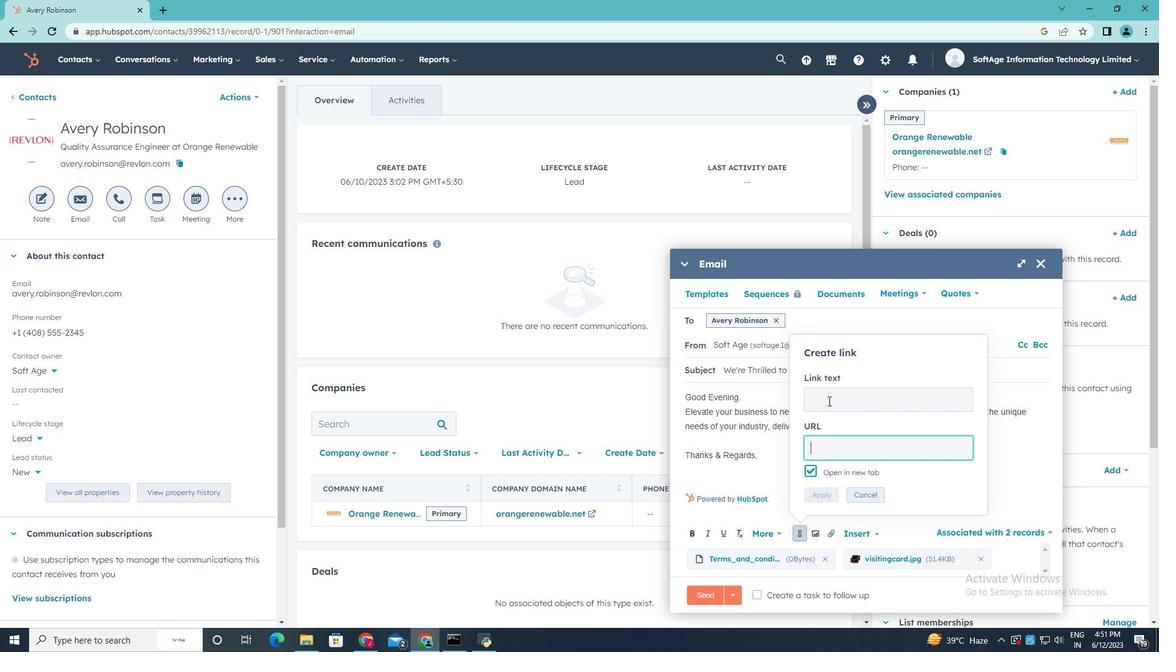 
Action: Mouse moved to (823, 406)
Screenshot: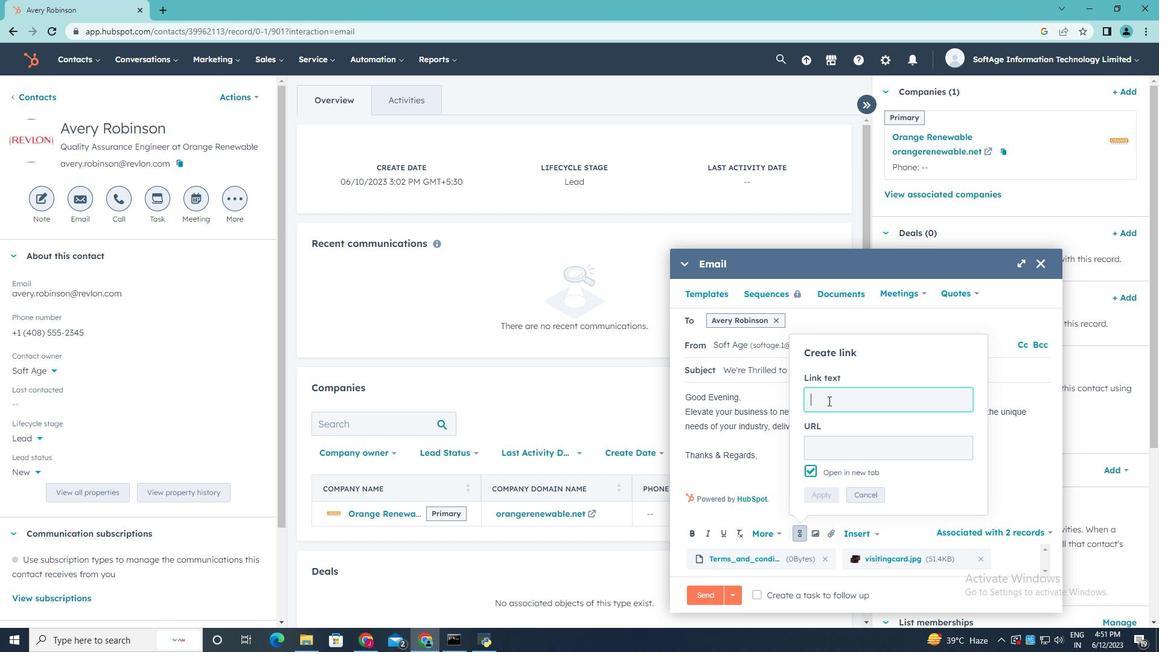 
Action: Key pressed <Key.shift><Key.shift><Key.shift><Key.shift>Flickr
Screenshot: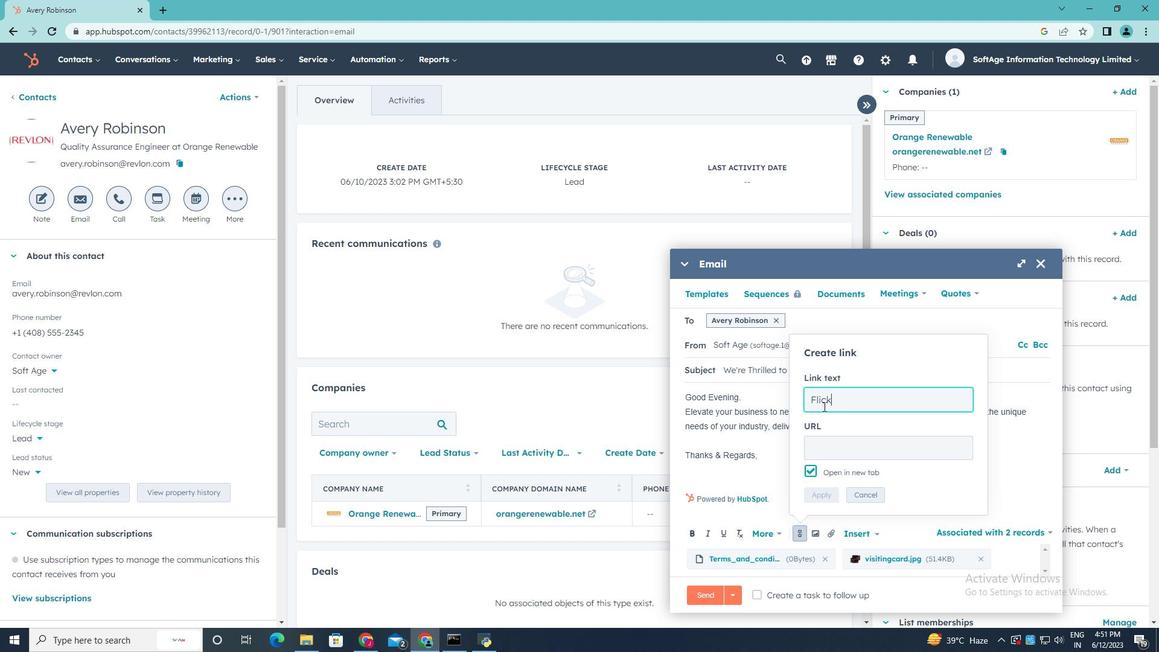 
Action: Mouse moved to (818, 451)
Screenshot: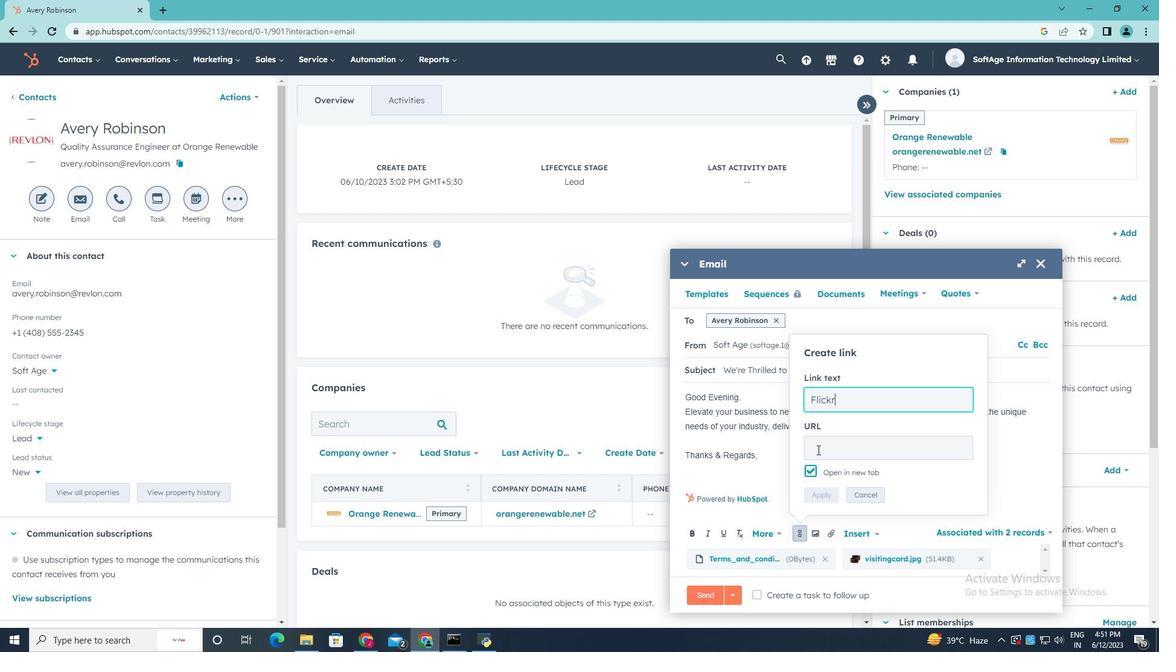 
Action: Mouse pressed left at (818, 451)
Screenshot: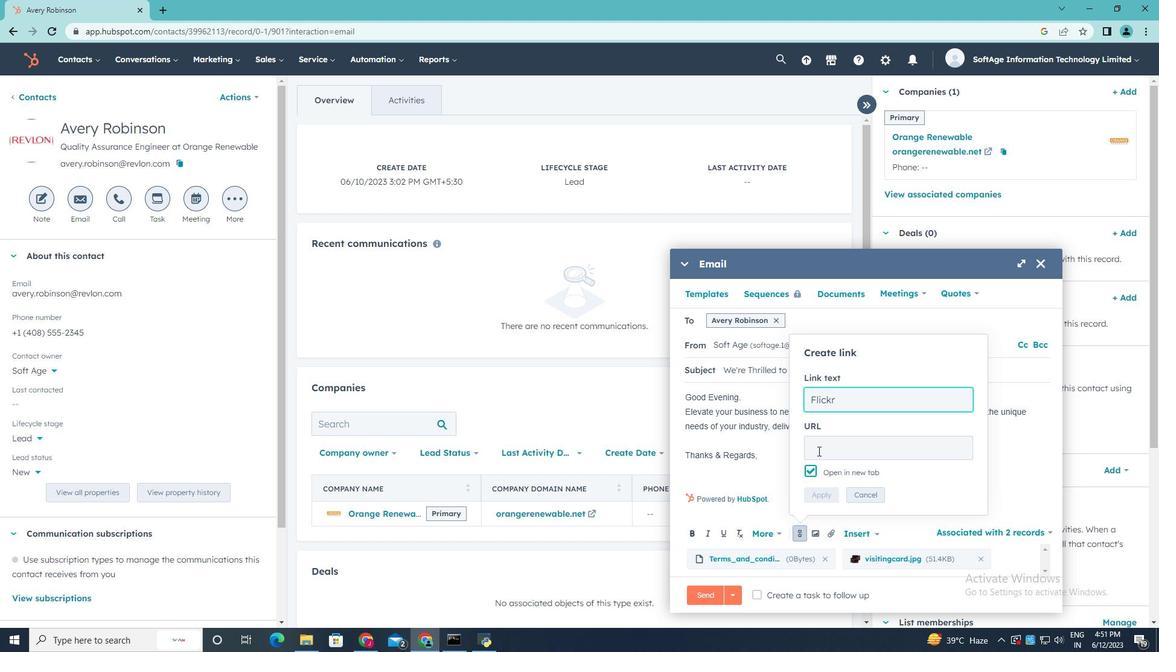 
Action: Key pressed www.flickr.com
Screenshot: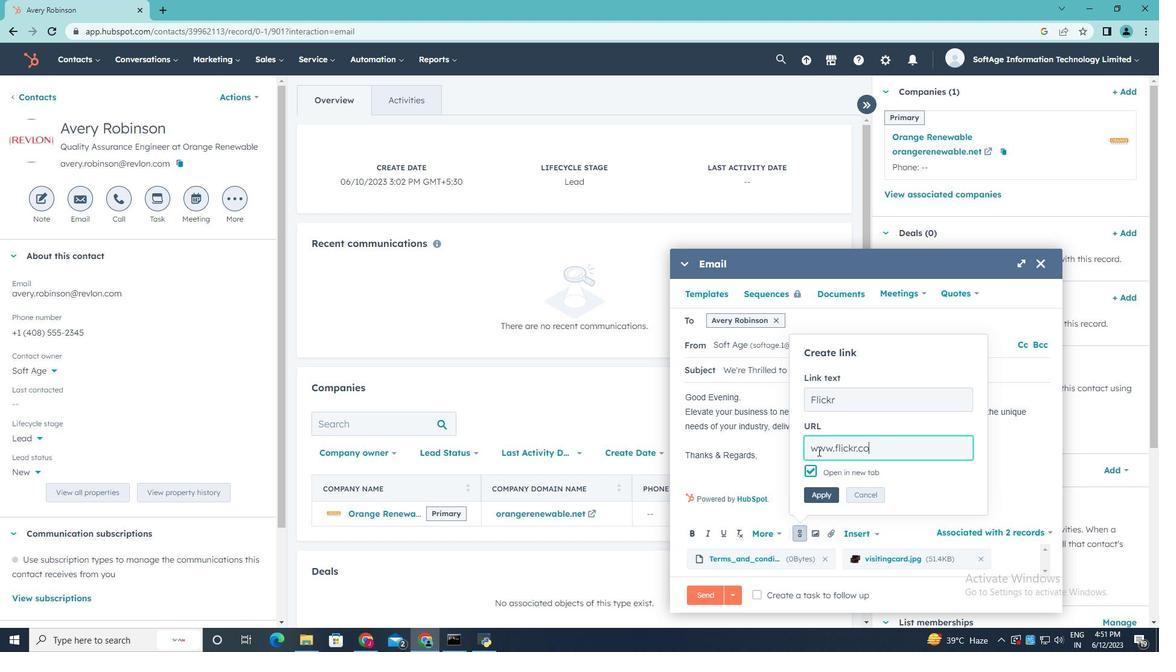 
Action: Mouse moved to (831, 492)
Screenshot: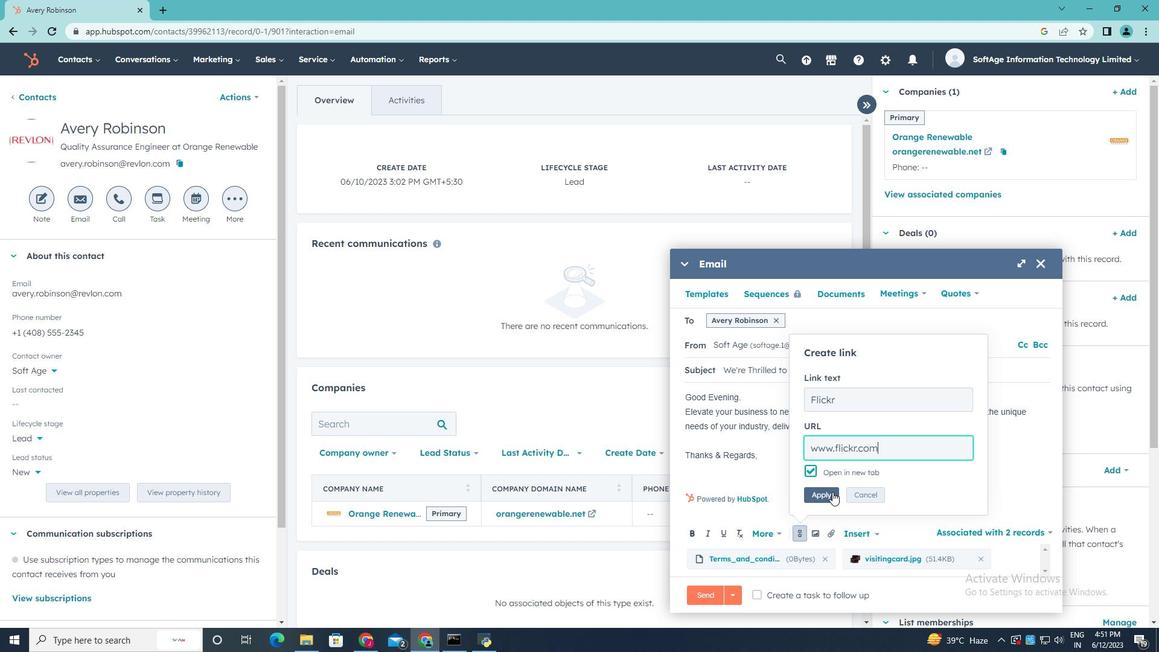
Action: Mouse pressed left at (831, 492)
Screenshot: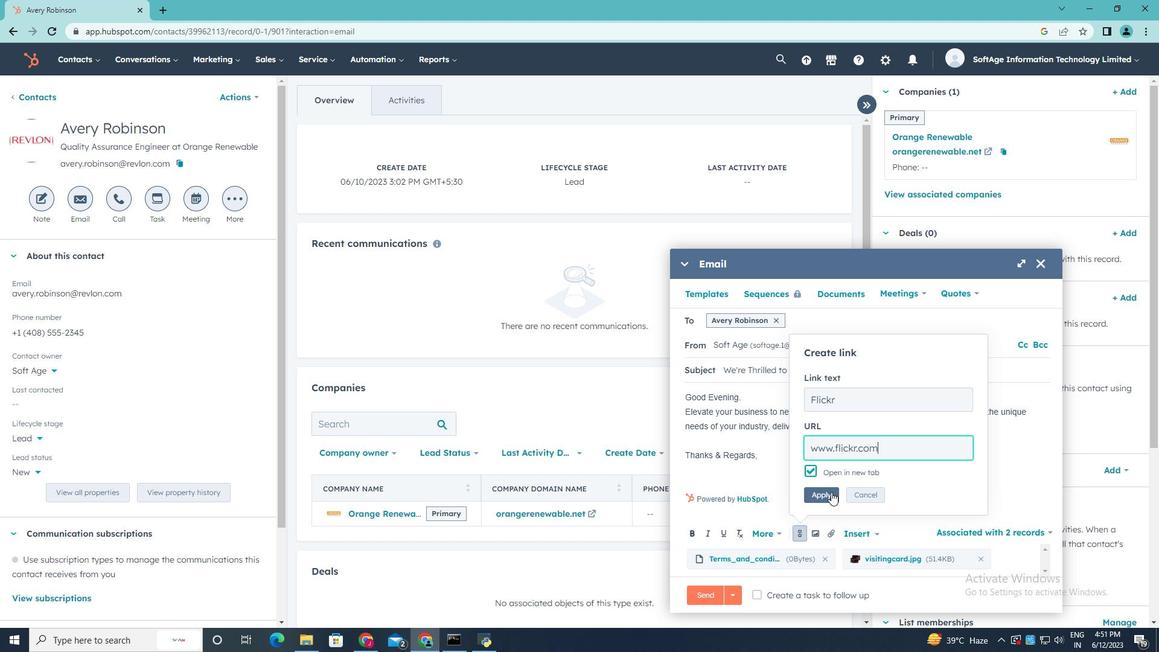 
Action: Mouse moved to (760, 596)
Screenshot: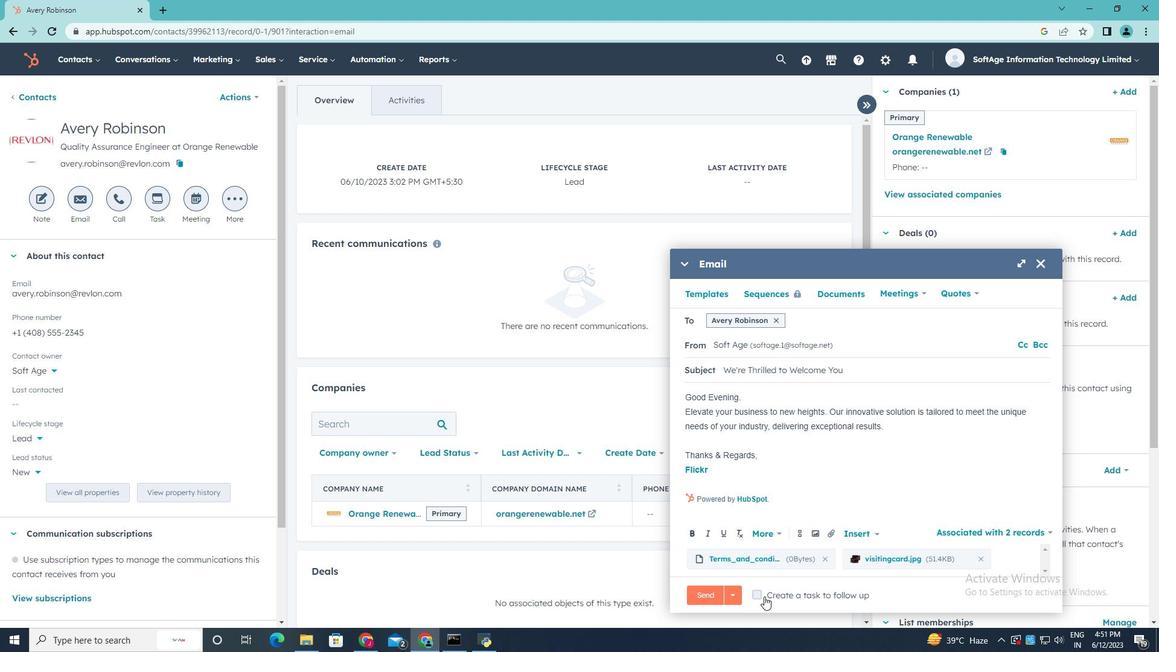 
Action: Mouse pressed left at (760, 596)
Screenshot: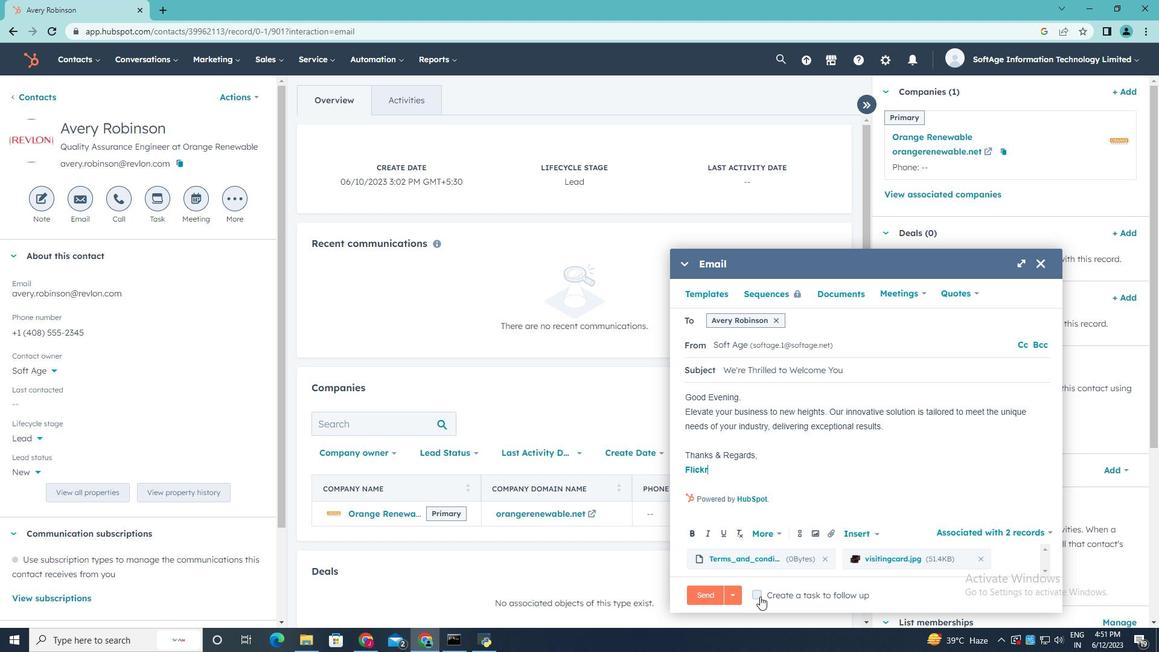 
Action: Mouse moved to (1007, 593)
Screenshot: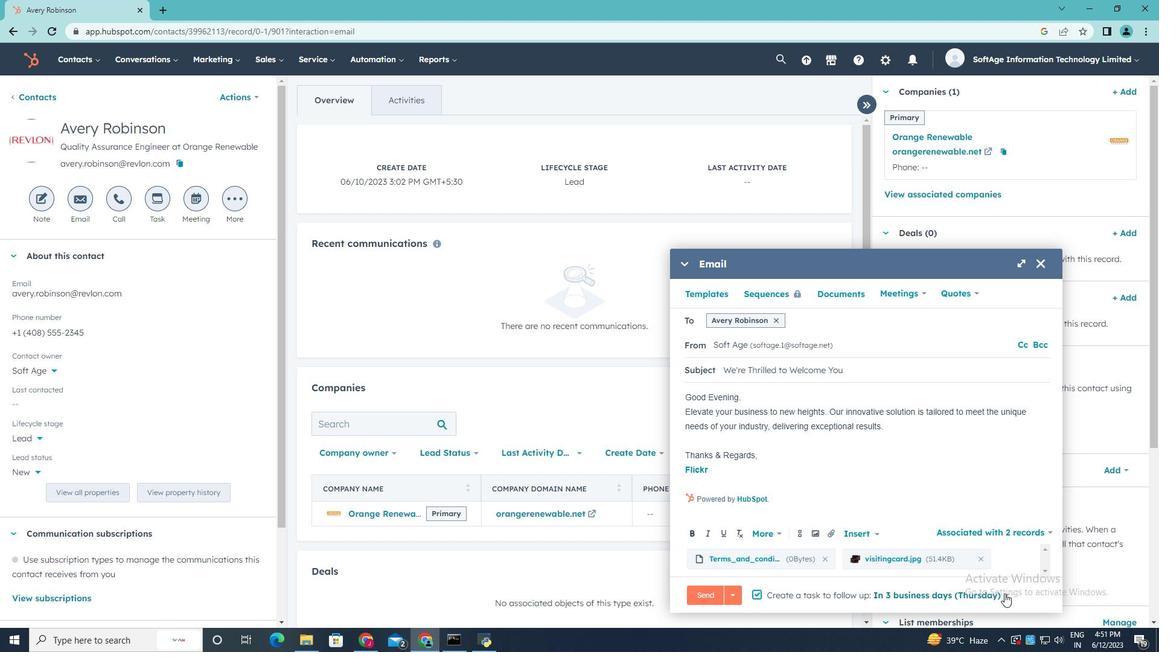 
Action: Mouse pressed left at (1007, 593)
Screenshot: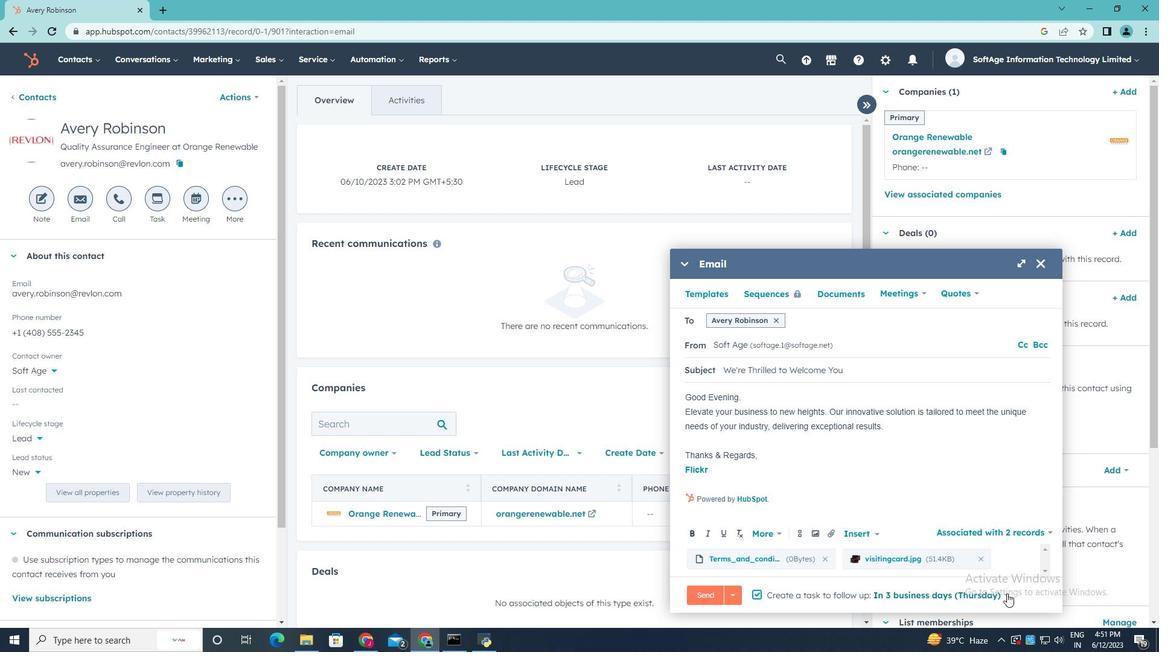 
Action: Mouse moved to (966, 488)
Screenshot: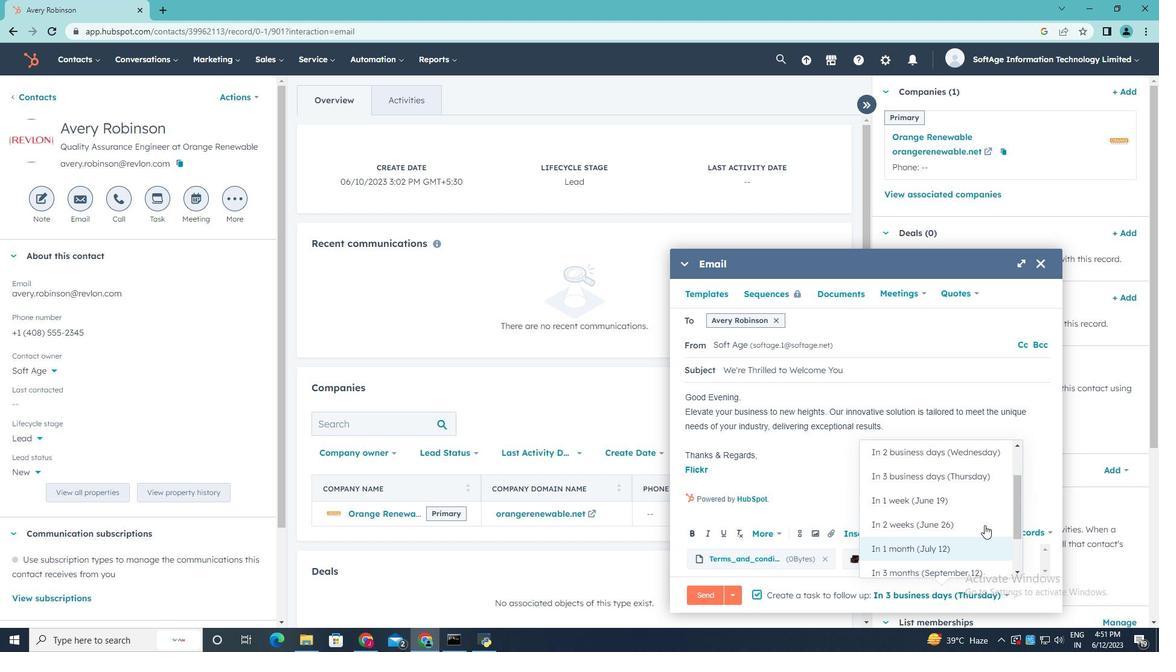 
Action: Mouse scrolled (966, 489) with delta (0, 0)
Screenshot: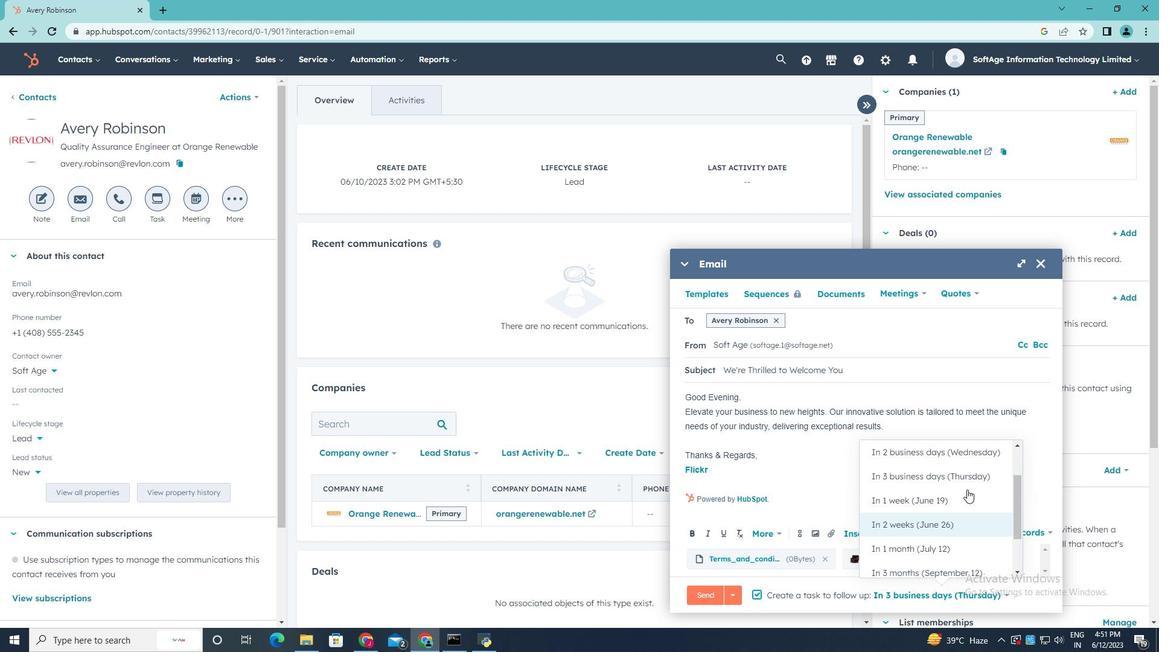 
Action: Mouse scrolled (966, 489) with delta (0, 0)
Screenshot: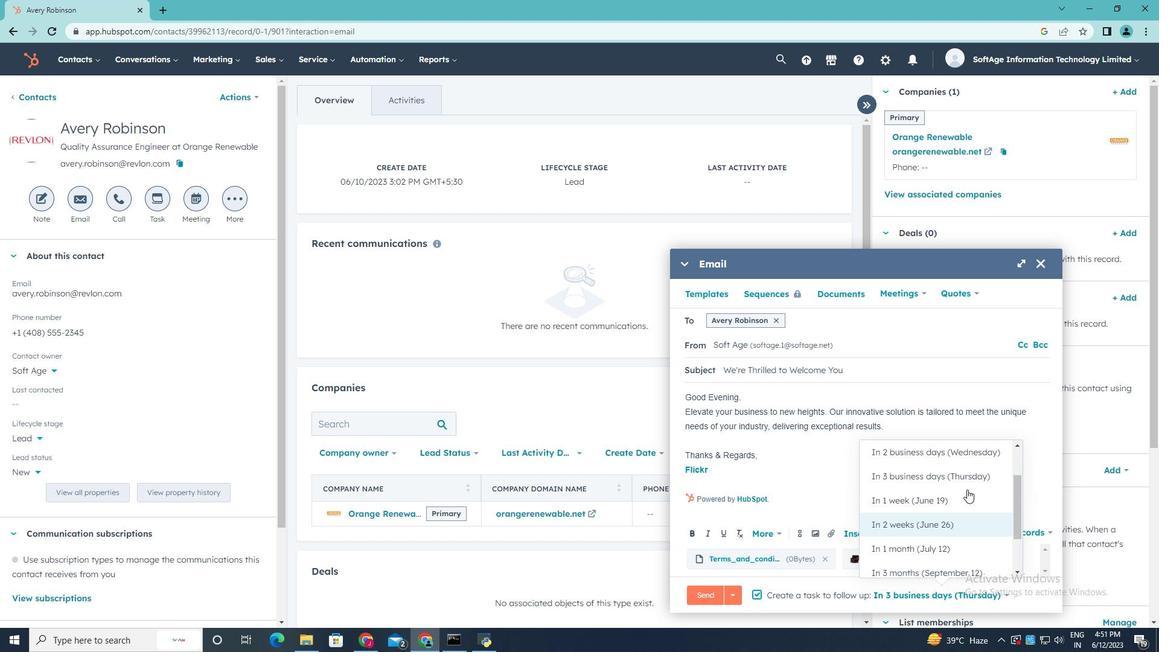 
Action: Mouse scrolled (966, 489) with delta (0, 0)
Screenshot: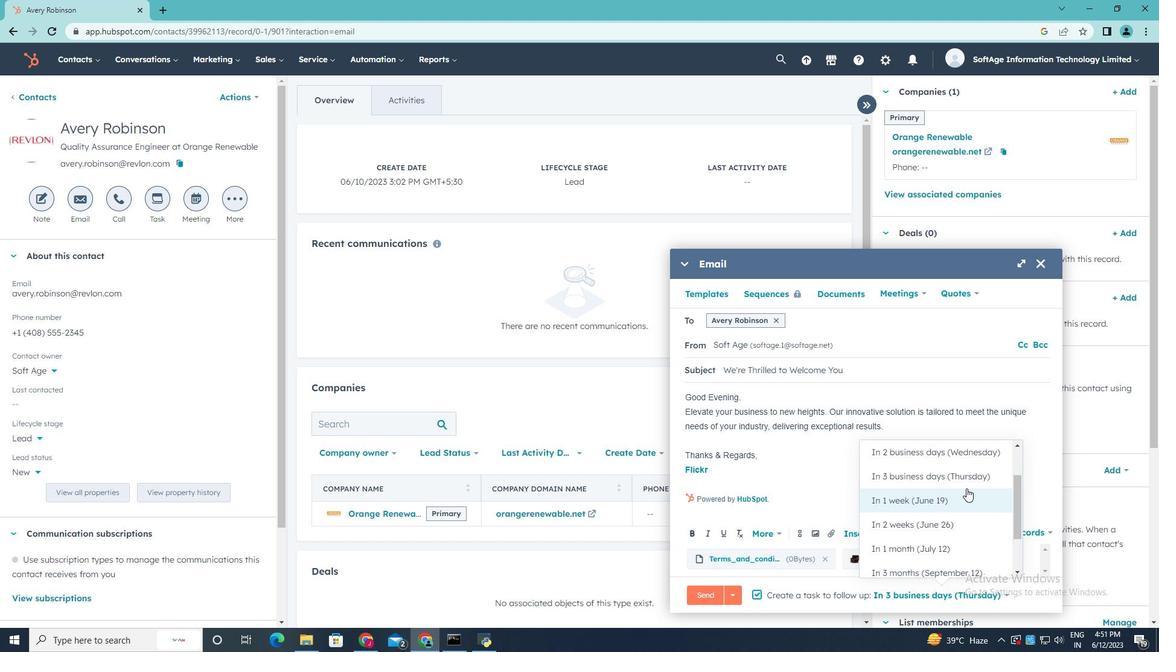 
Action: Mouse scrolled (966, 489) with delta (0, 0)
Screenshot: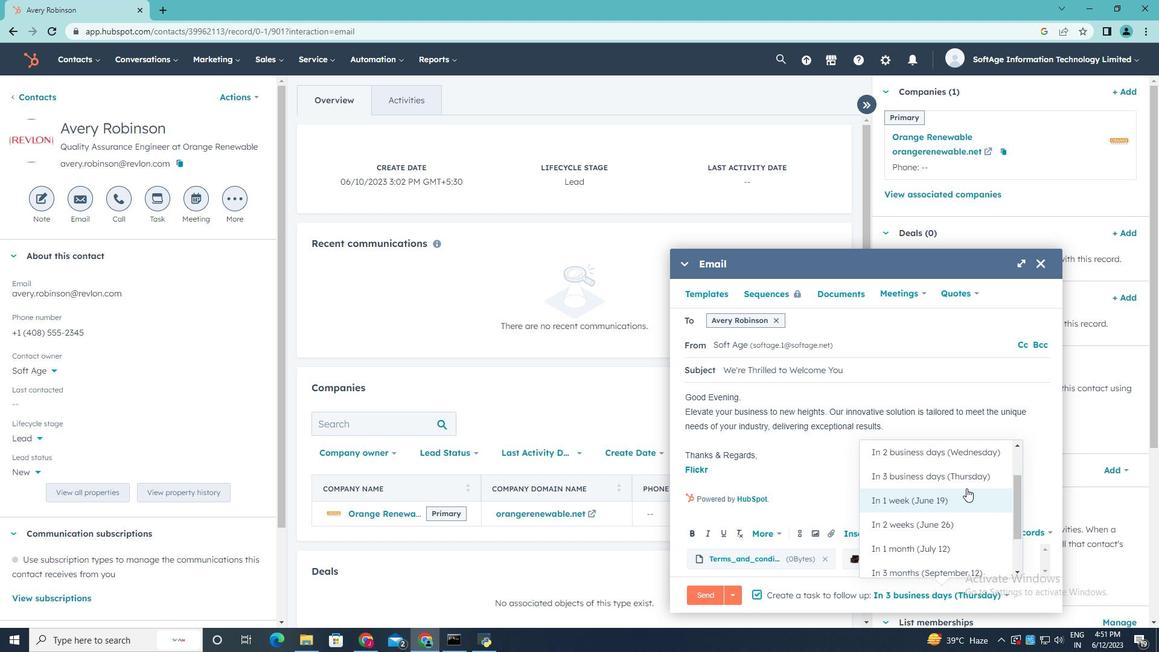 
Action: Mouse scrolled (966, 489) with delta (0, 0)
Screenshot: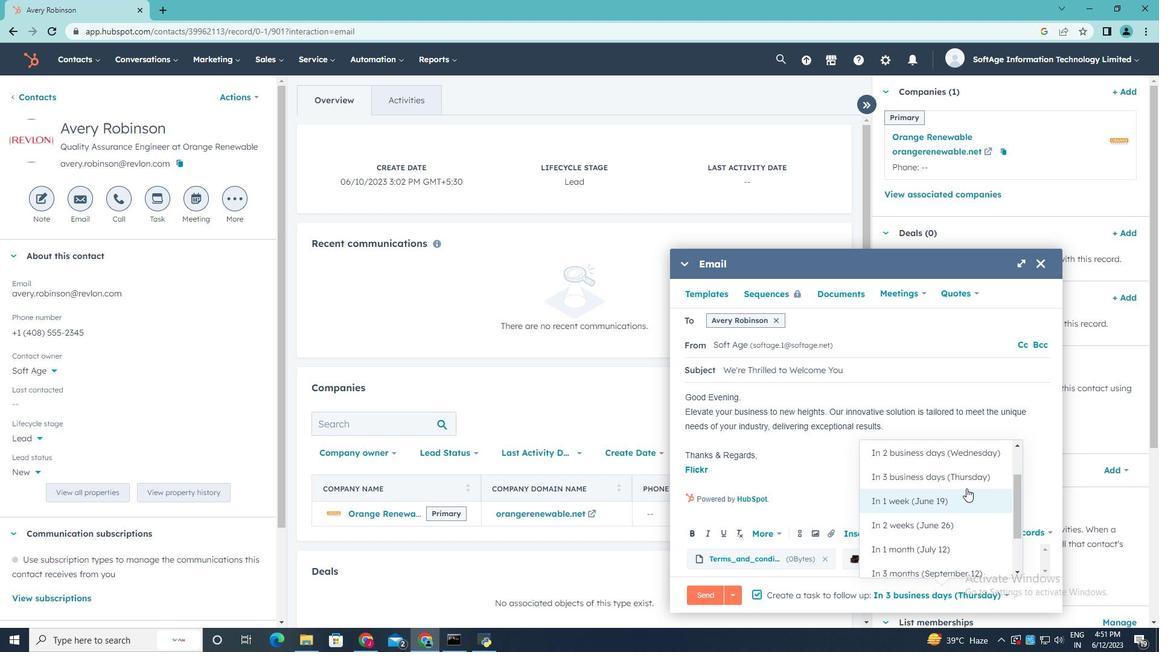 
Action: Mouse moved to (898, 480)
Screenshot: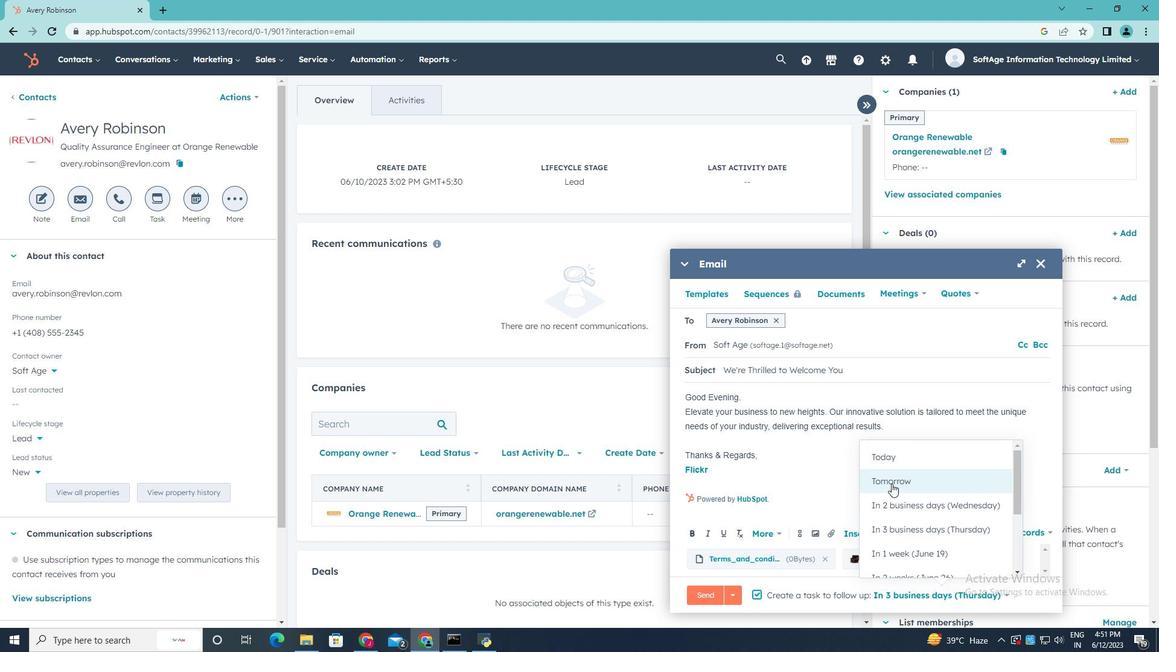 
Action: Mouse pressed left at (898, 480)
Screenshot: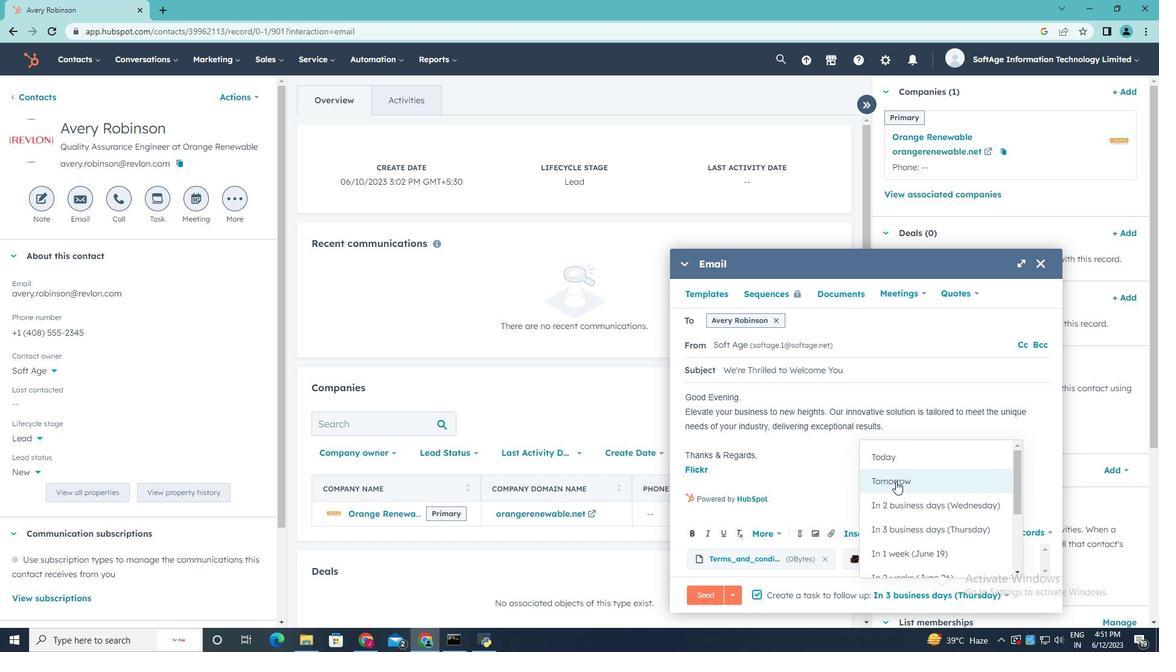 
Action: Mouse moved to (709, 600)
Screenshot: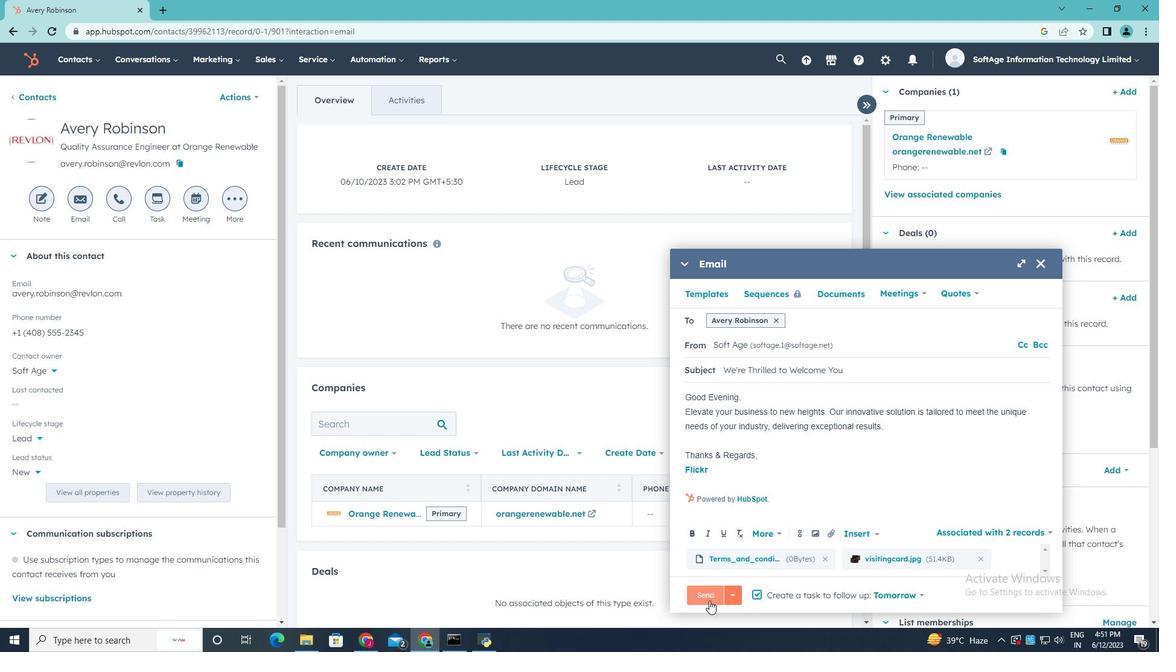
Action: Mouse pressed left at (709, 600)
Screenshot: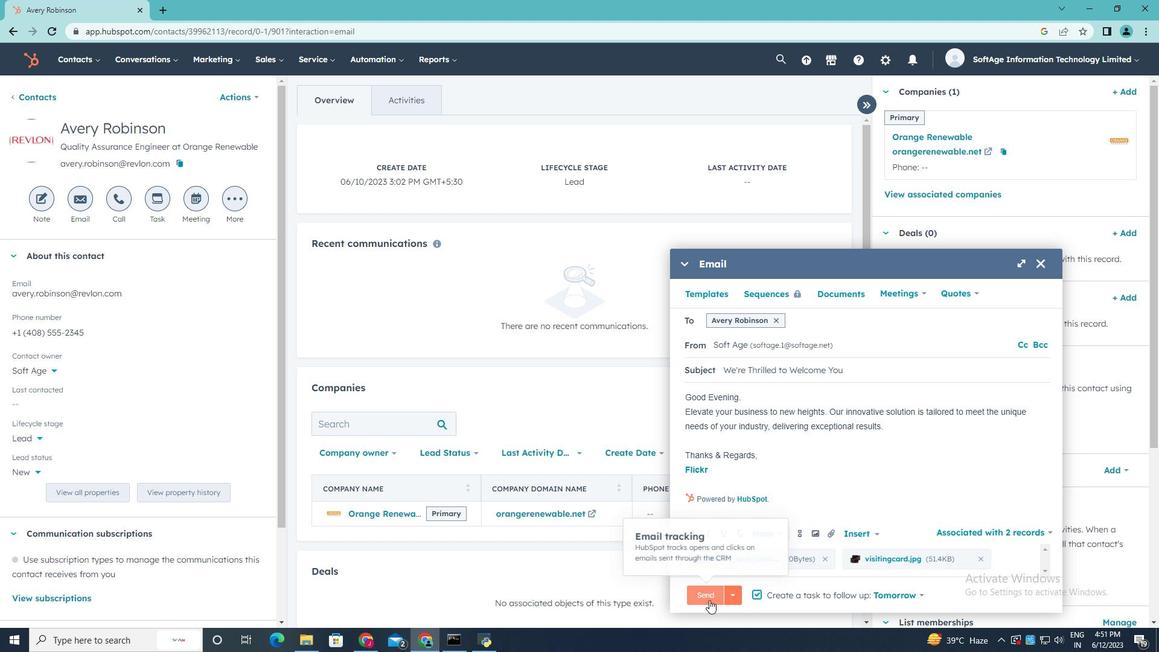 
Action: Mouse moved to (711, 599)
Screenshot: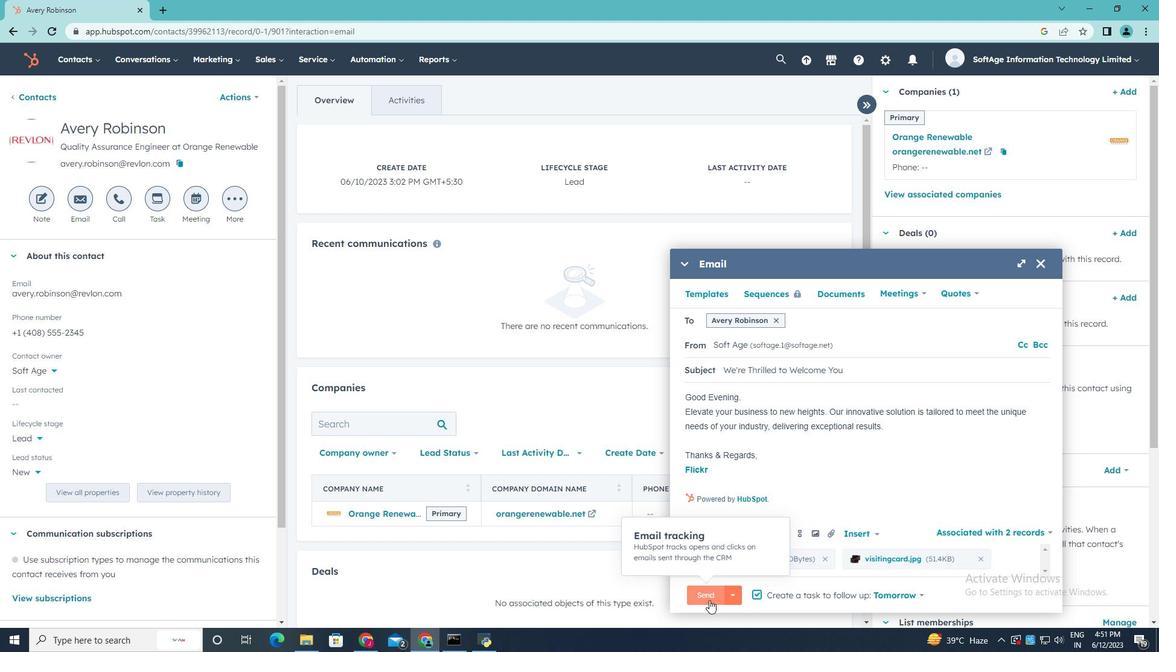 
